 Task: Create a due date automation trigger when advanced on, 2 days after a card is due add dates not starting tomorrow at 11:00 AM.
Action: Mouse moved to (972, 281)
Screenshot: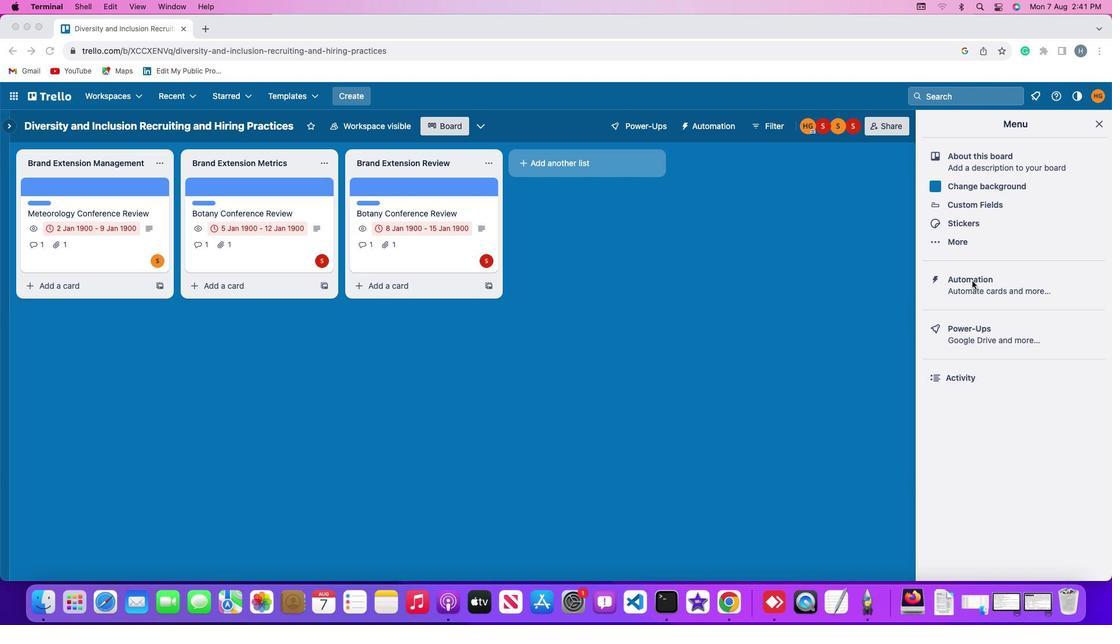 
Action: Mouse pressed left at (972, 281)
Screenshot: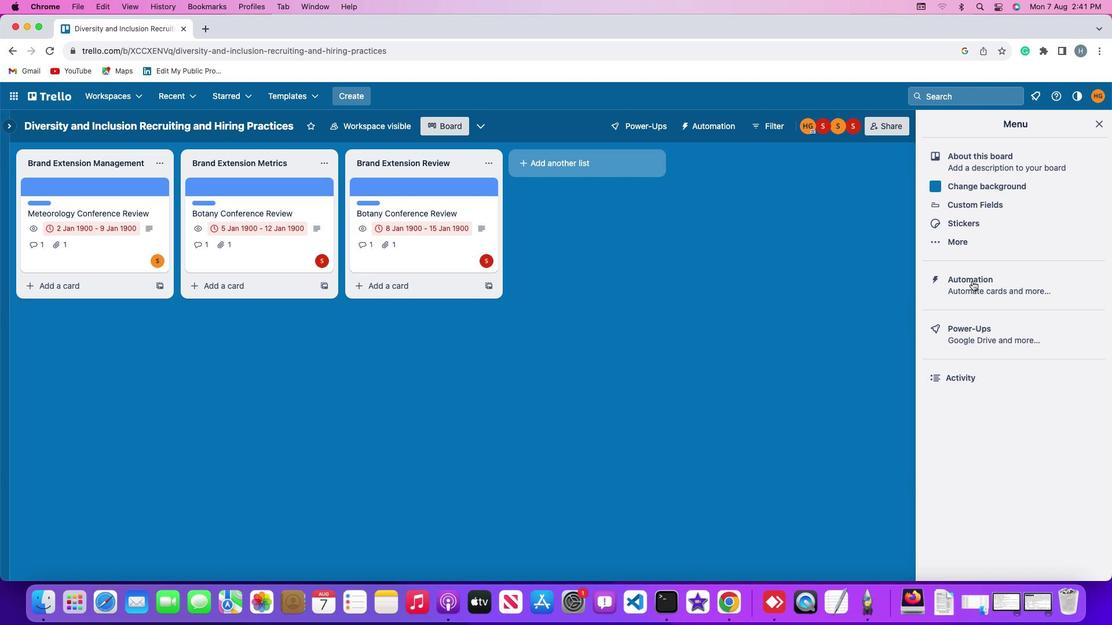 
Action: Mouse pressed left at (972, 281)
Screenshot: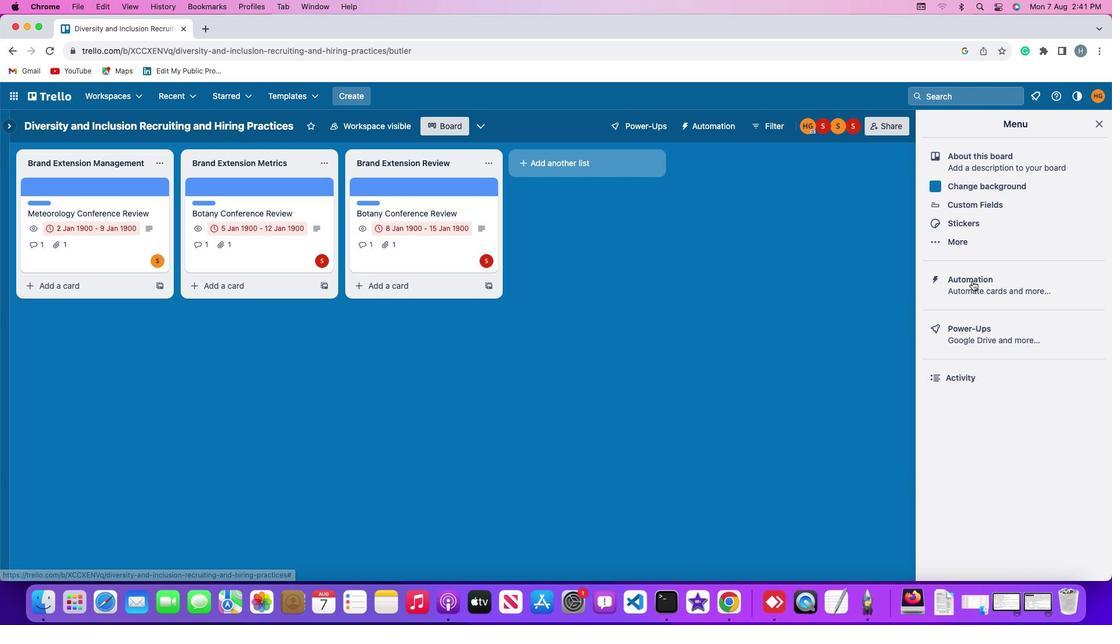 
Action: Mouse moved to (59, 271)
Screenshot: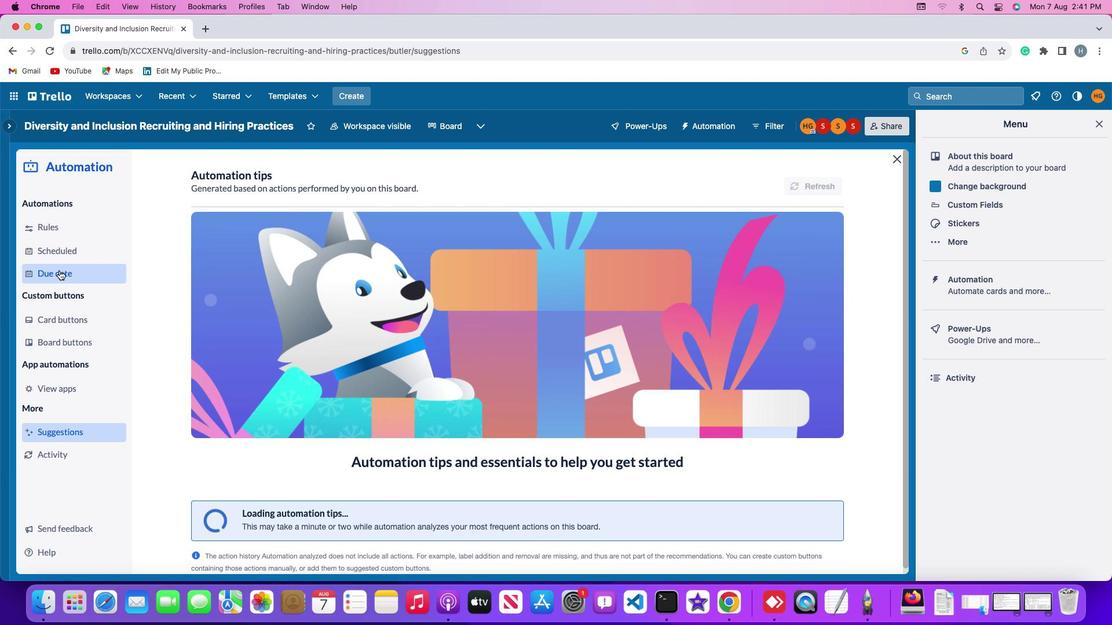 
Action: Mouse pressed left at (59, 271)
Screenshot: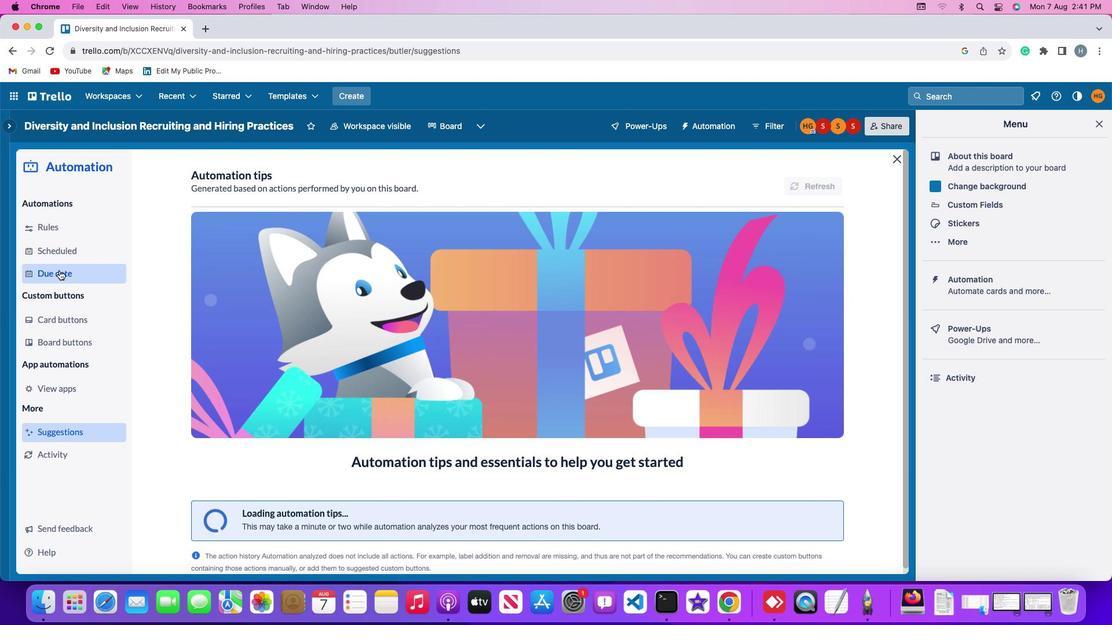 
Action: Mouse moved to (777, 178)
Screenshot: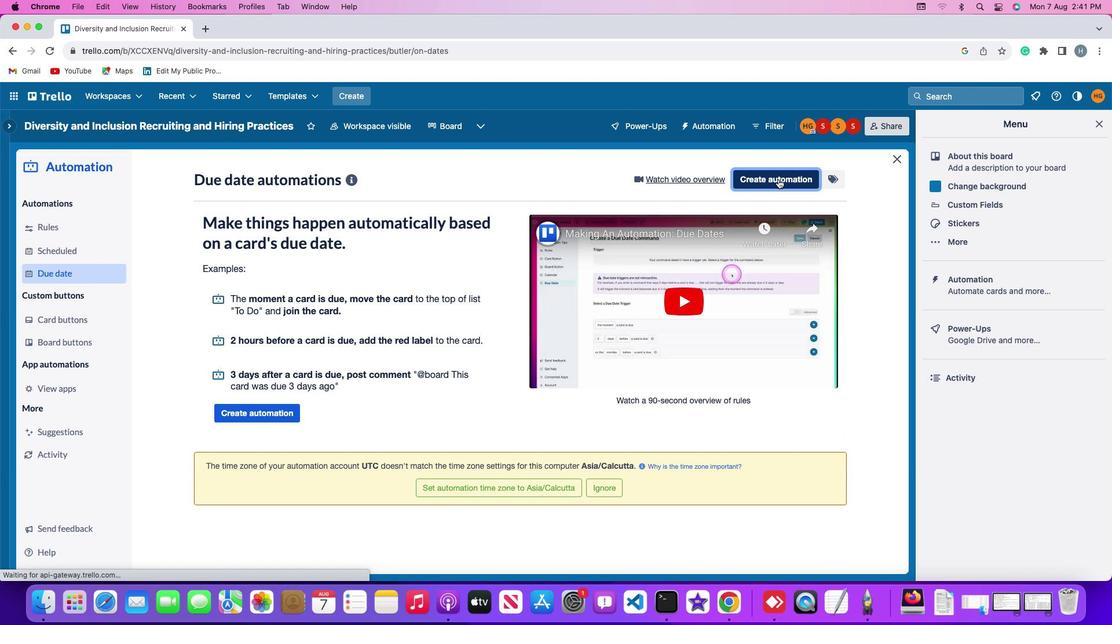 
Action: Mouse pressed left at (777, 178)
Screenshot: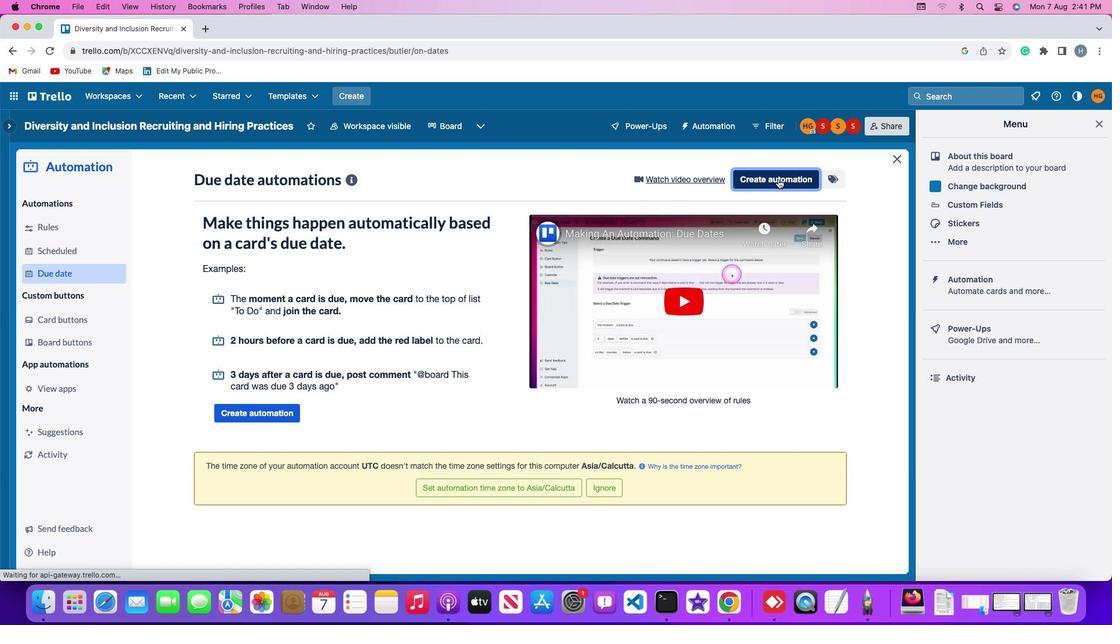 
Action: Mouse moved to (425, 286)
Screenshot: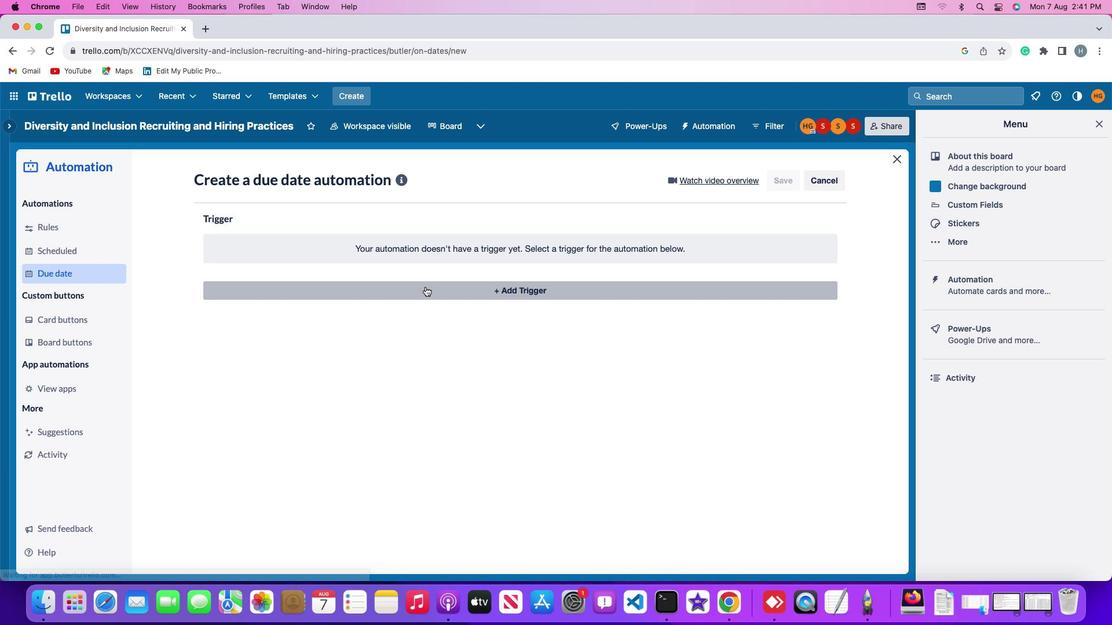 
Action: Mouse pressed left at (425, 286)
Screenshot: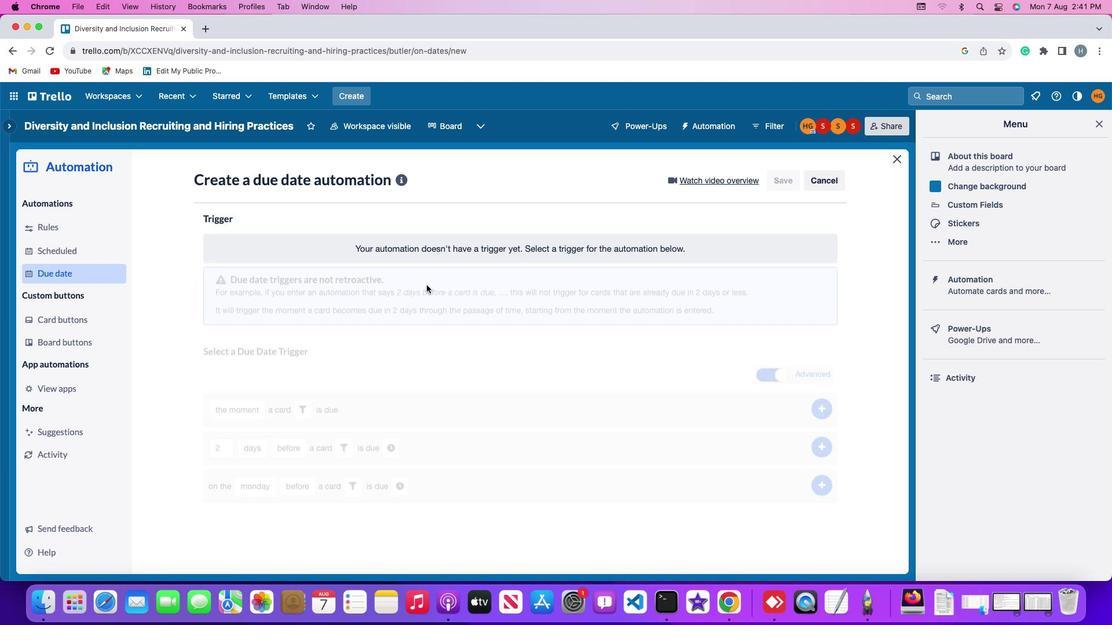 
Action: Mouse moved to (226, 465)
Screenshot: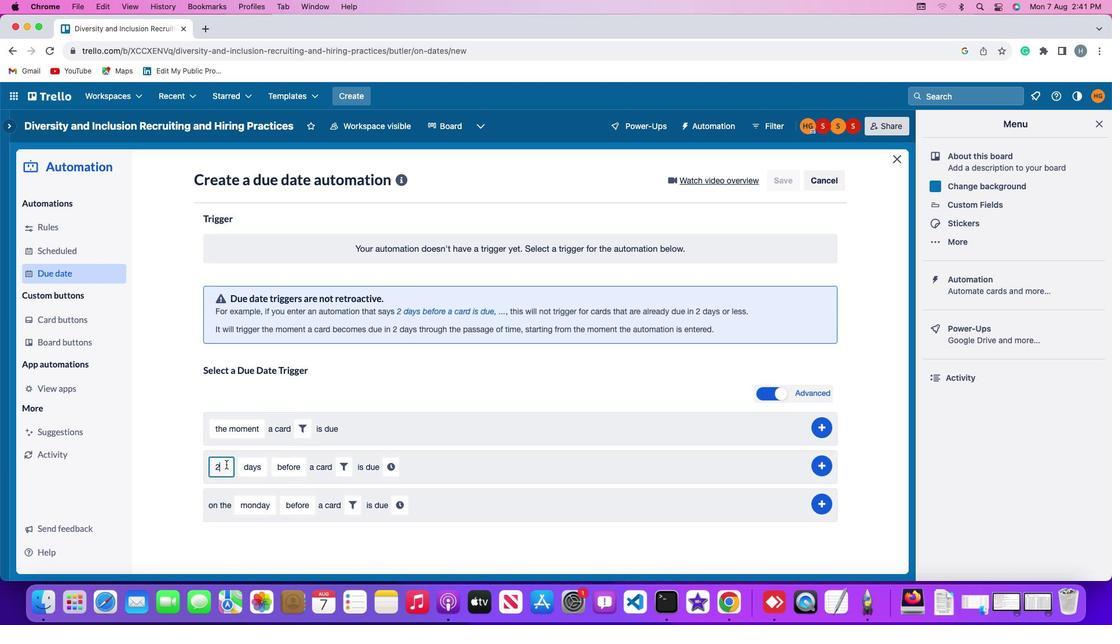 
Action: Mouse pressed left at (226, 465)
Screenshot: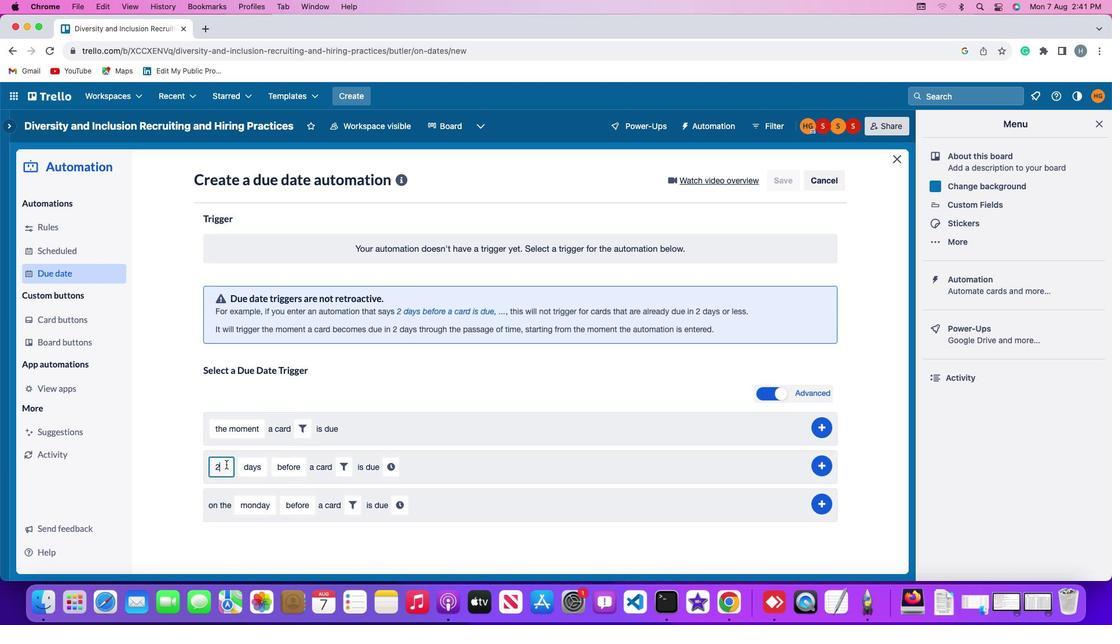
Action: Mouse moved to (226, 465)
Screenshot: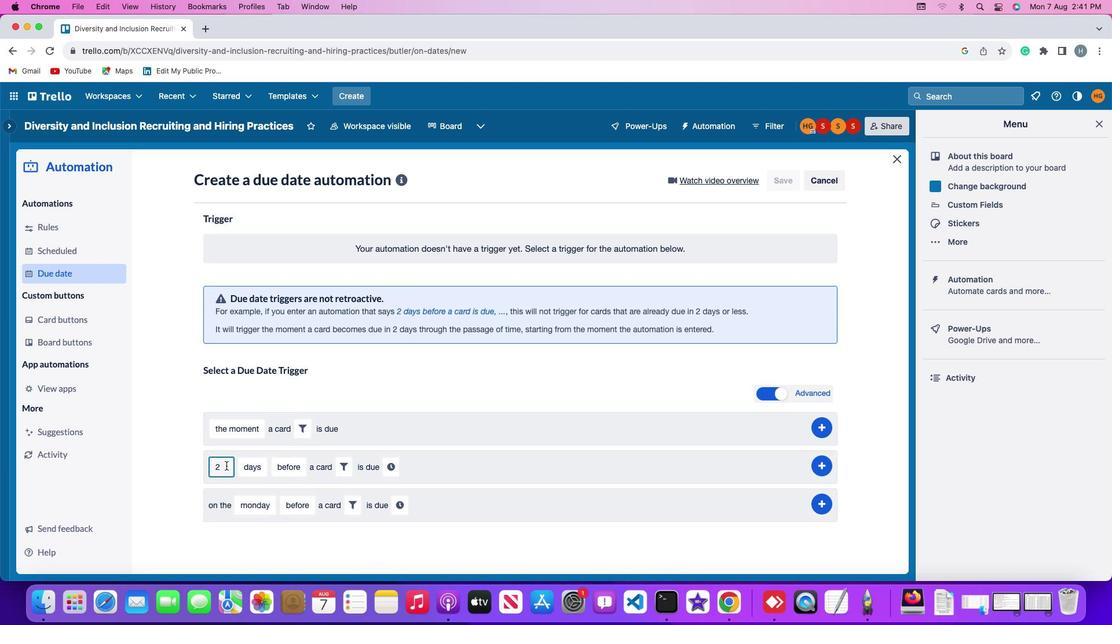 
Action: Key pressed Key.backspace
Screenshot: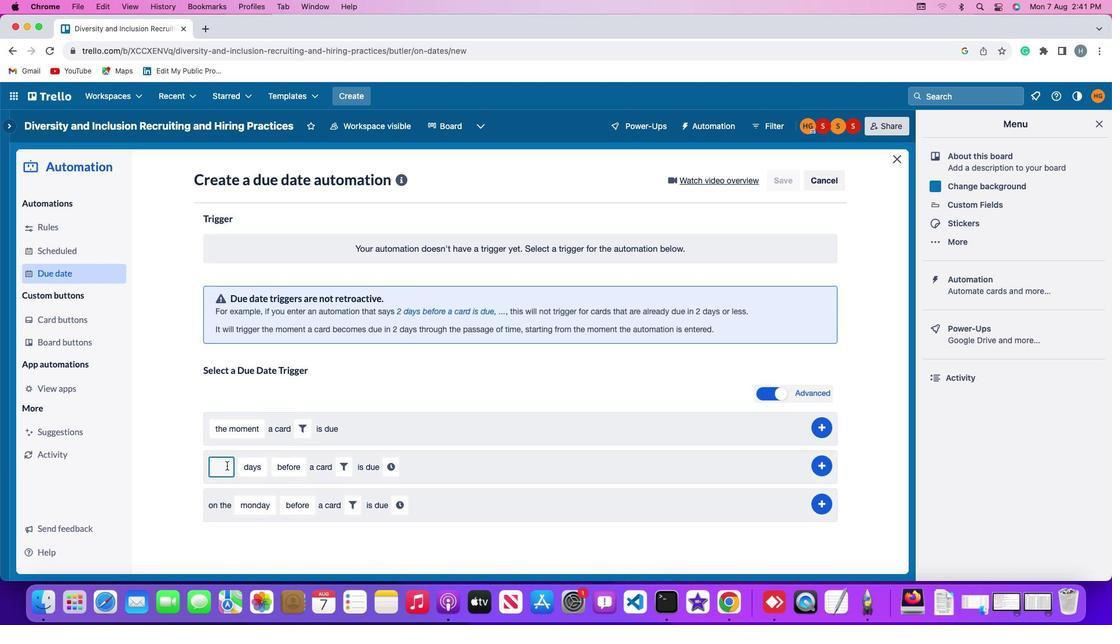 
Action: Mouse moved to (227, 465)
Screenshot: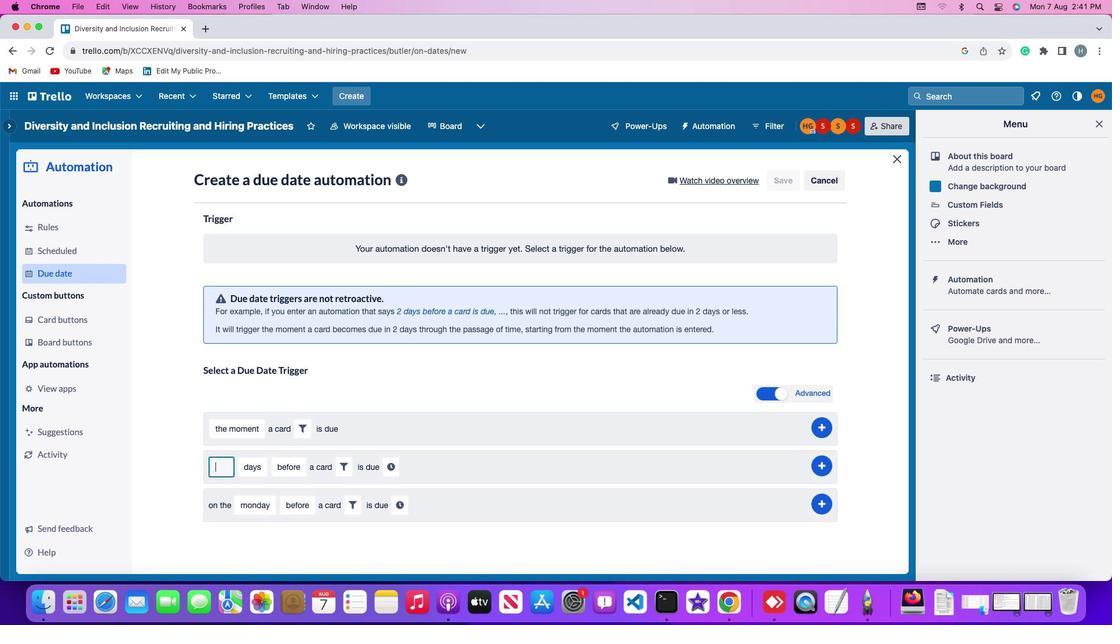 
Action: Key pressed '2'
Screenshot: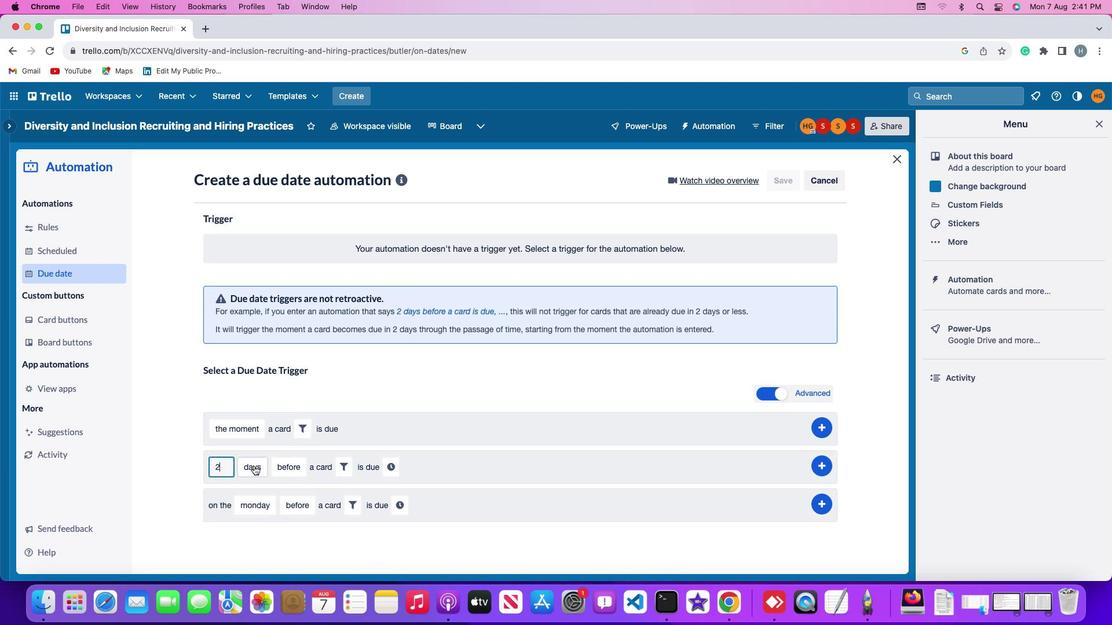 
Action: Mouse moved to (256, 465)
Screenshot: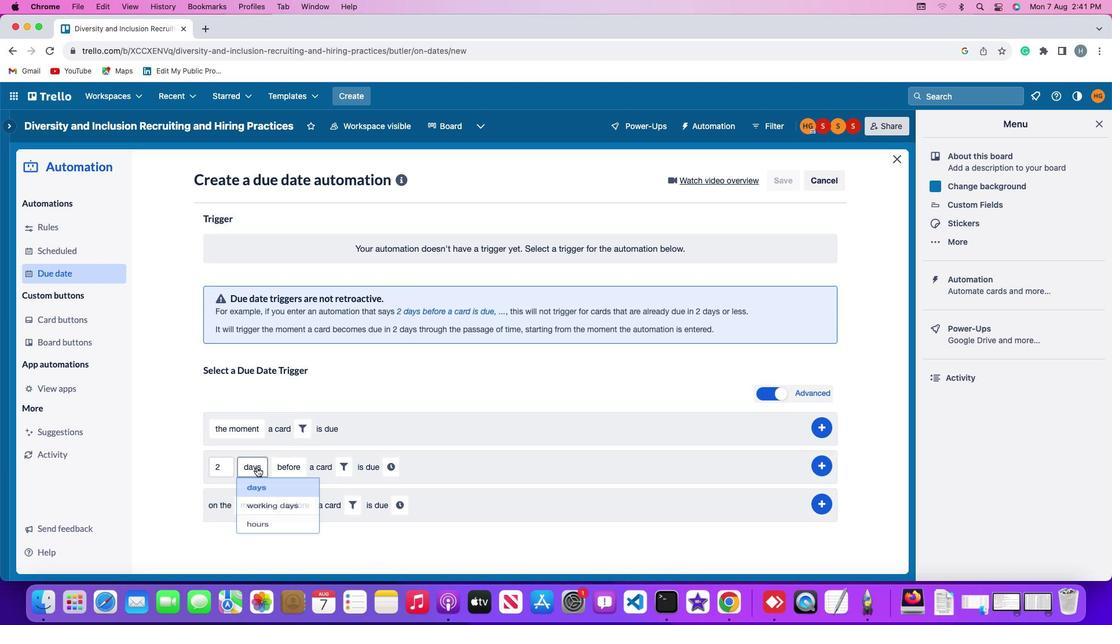 
Action: Mouse pressed left at (256, 465)
Screenshot: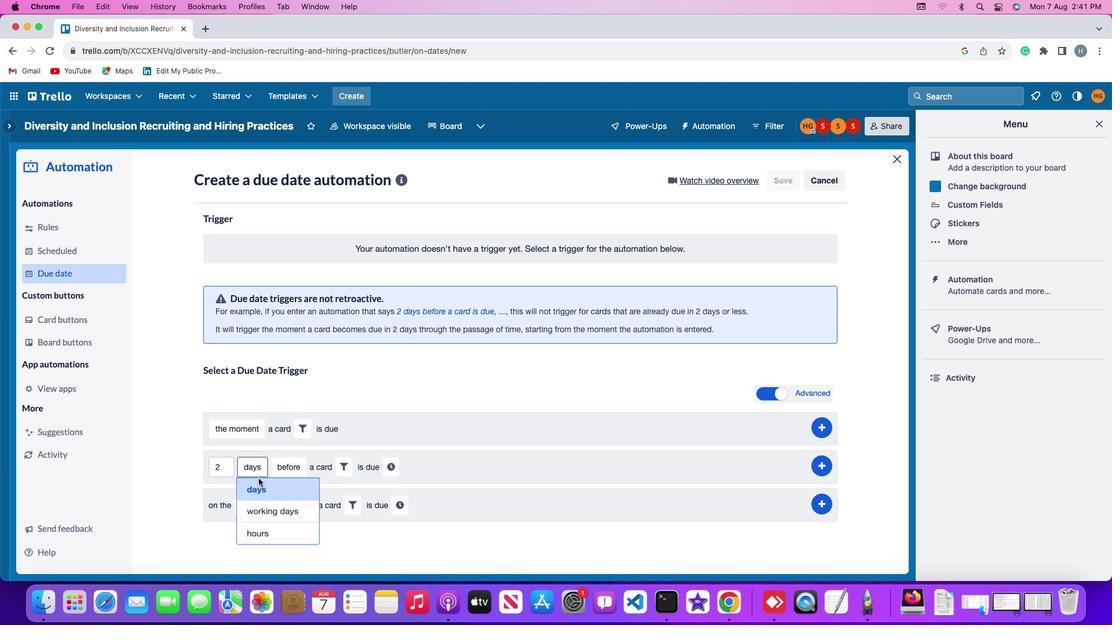 
Action: Mouse moved to (260, 489)
Screenshot: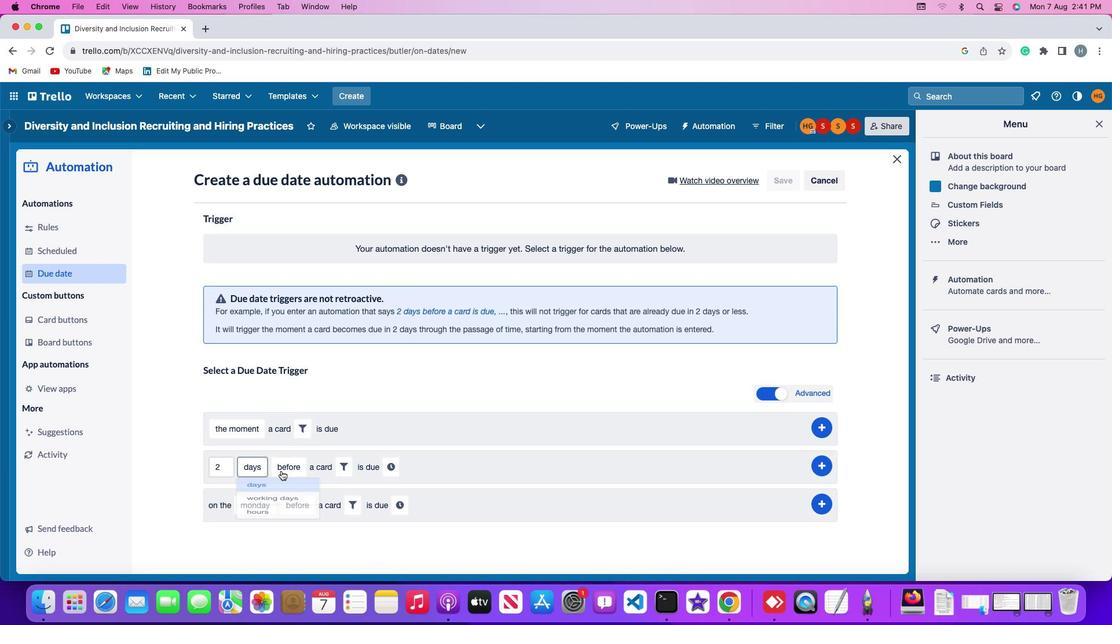 
Action: Mouse pressed left at (260, 489)
Screenshot: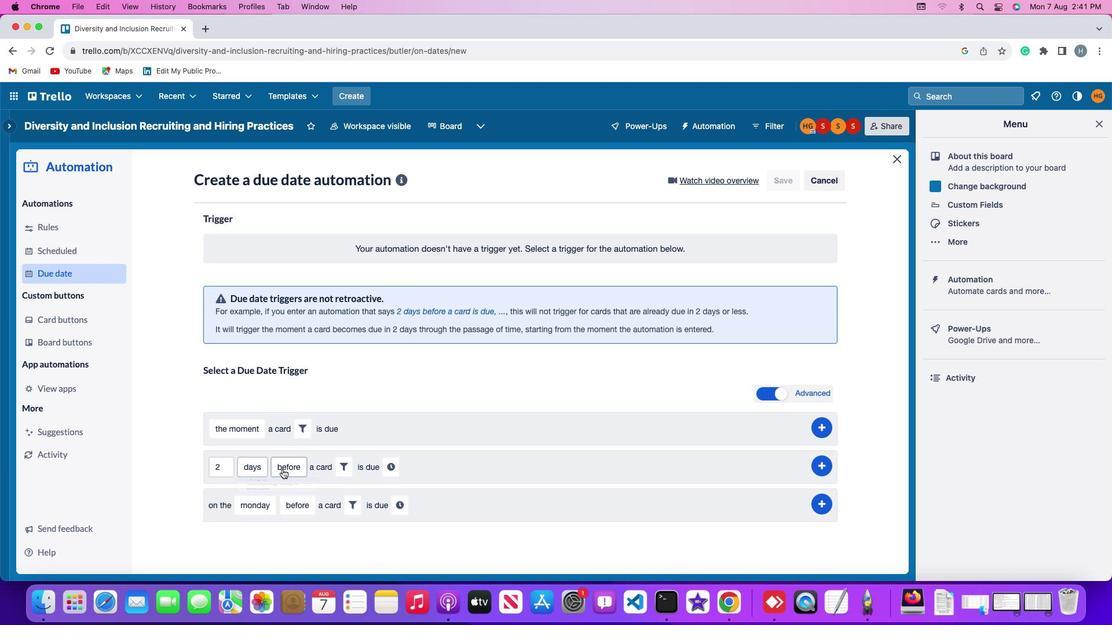 
Action: Mouse moved to (283, 467)
Screenshot: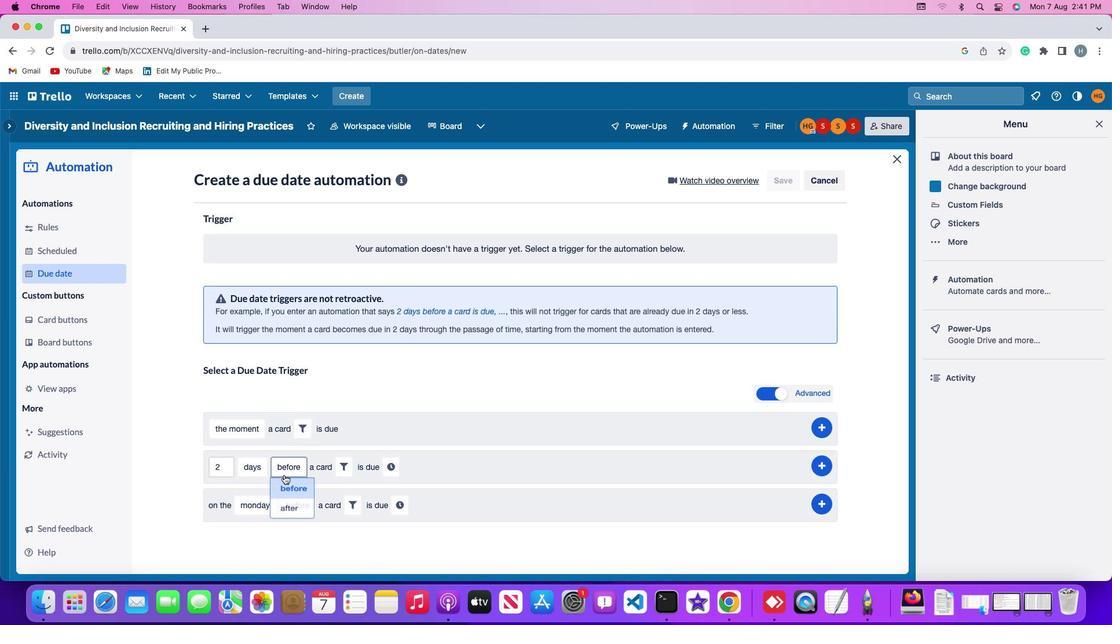 
Action: Mouse pressed left at (283, 467)
Screenshot: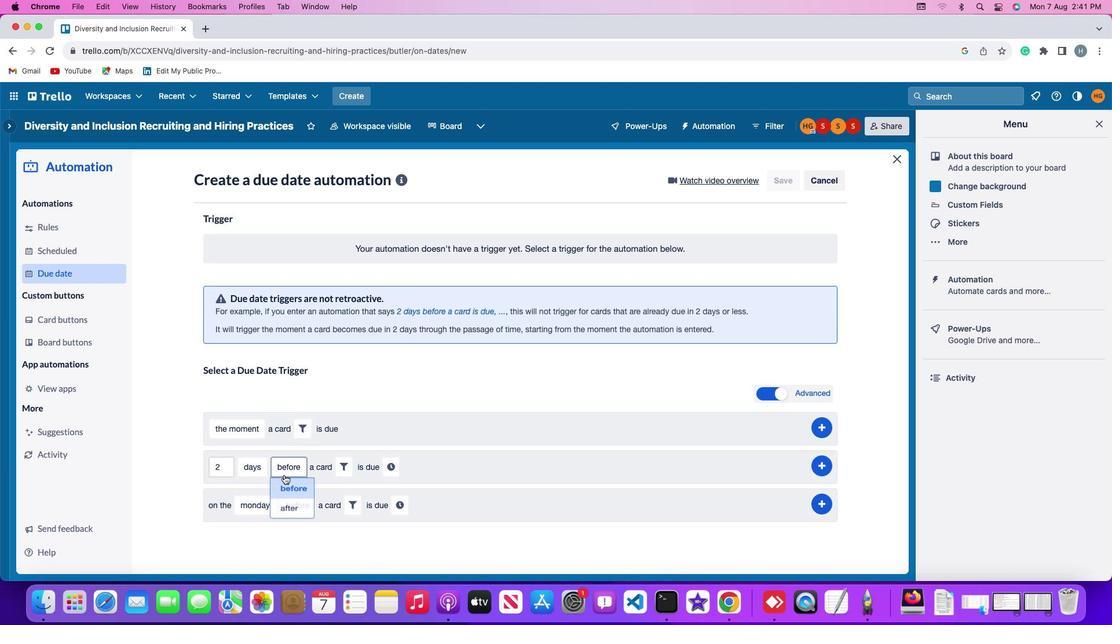 
Action: Mouse moved to (285, 514)
Screenshot: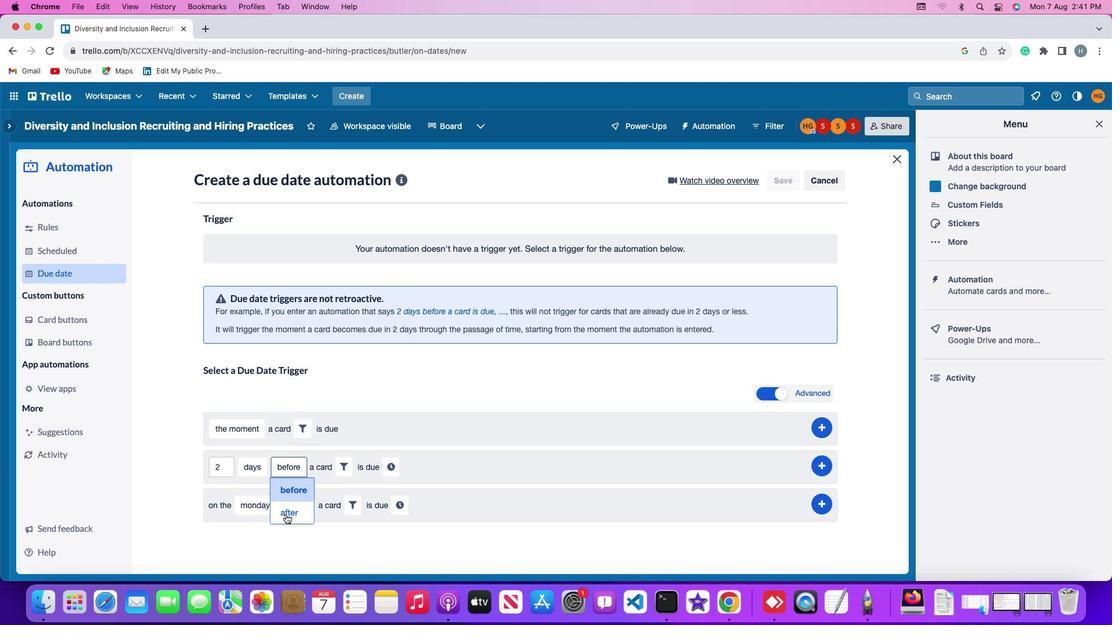 
Action: Mouse pressed left at (285, 514)
Screenshot: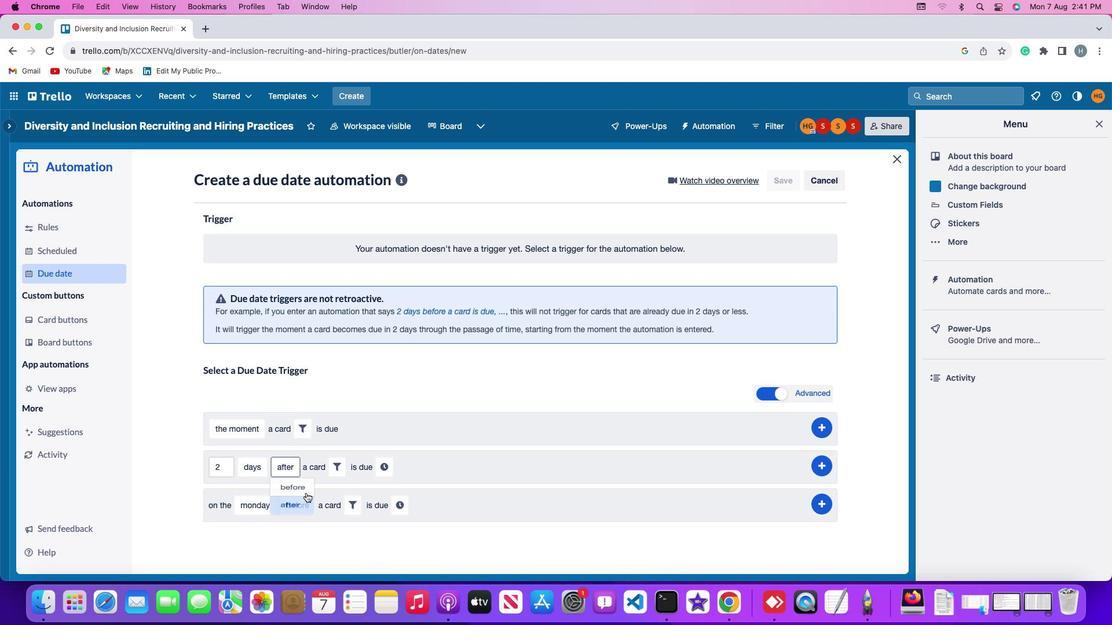 
Action: Mouse moved to (338, 463)
Screenshot: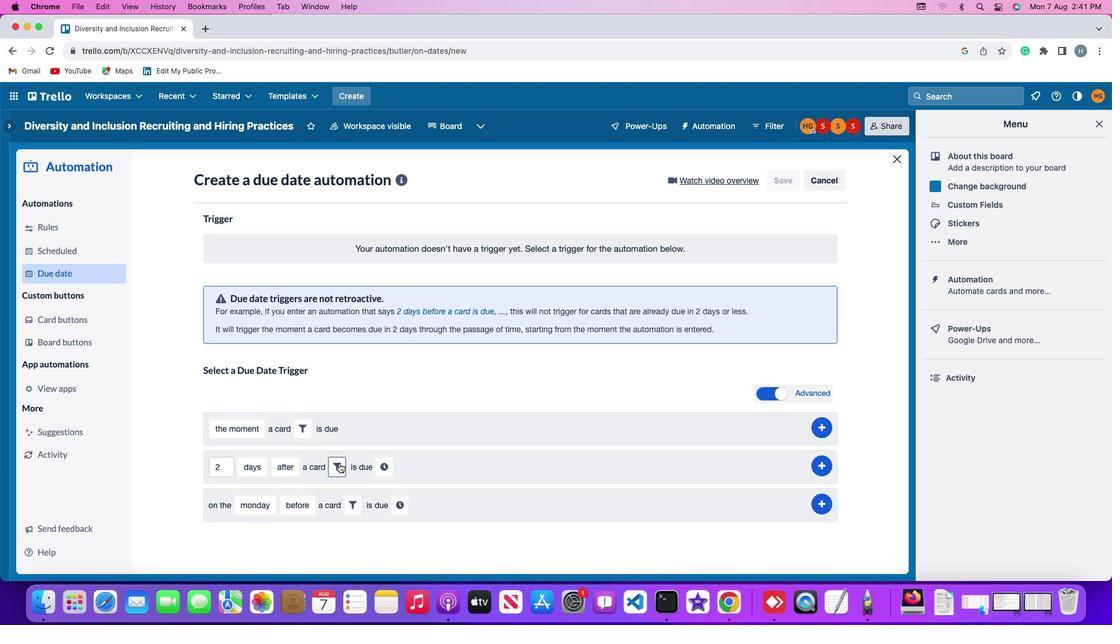
Action: Mouse pressed left at (338, 463)
Screenshot: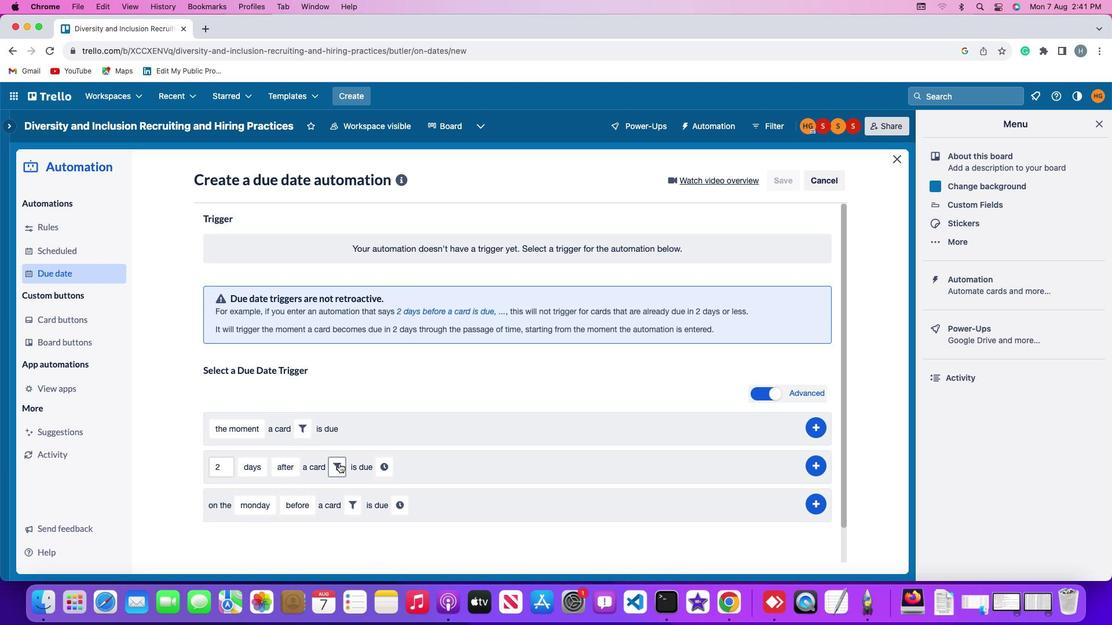 
Action: Mouse moved to (396, 502)
Screenshot: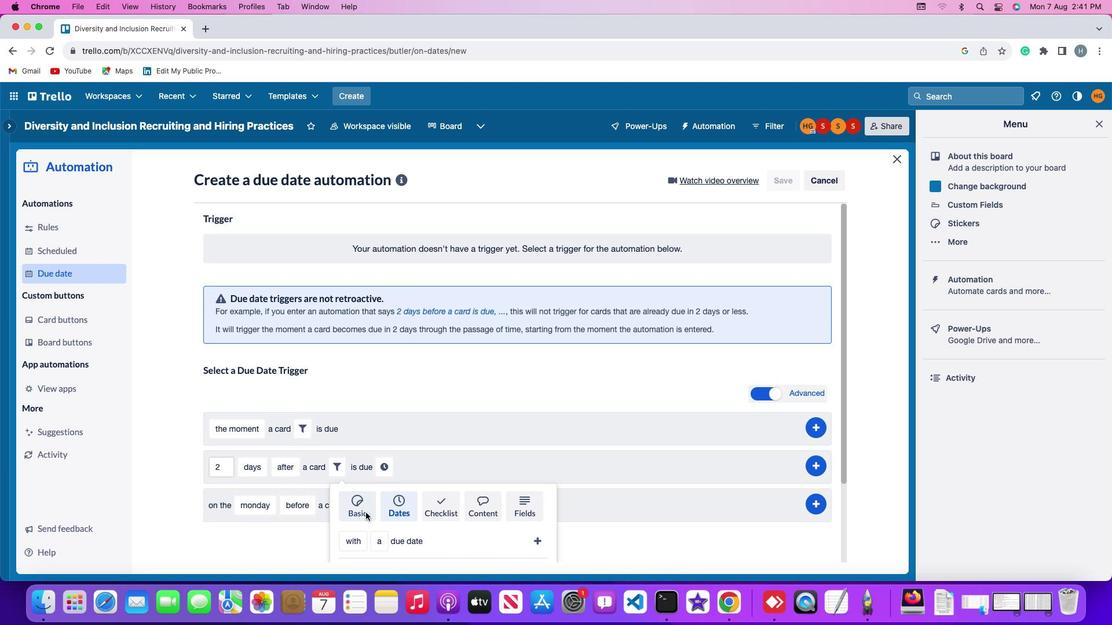 
Action: Mouse pressed left at (396, 502)
Screenshot: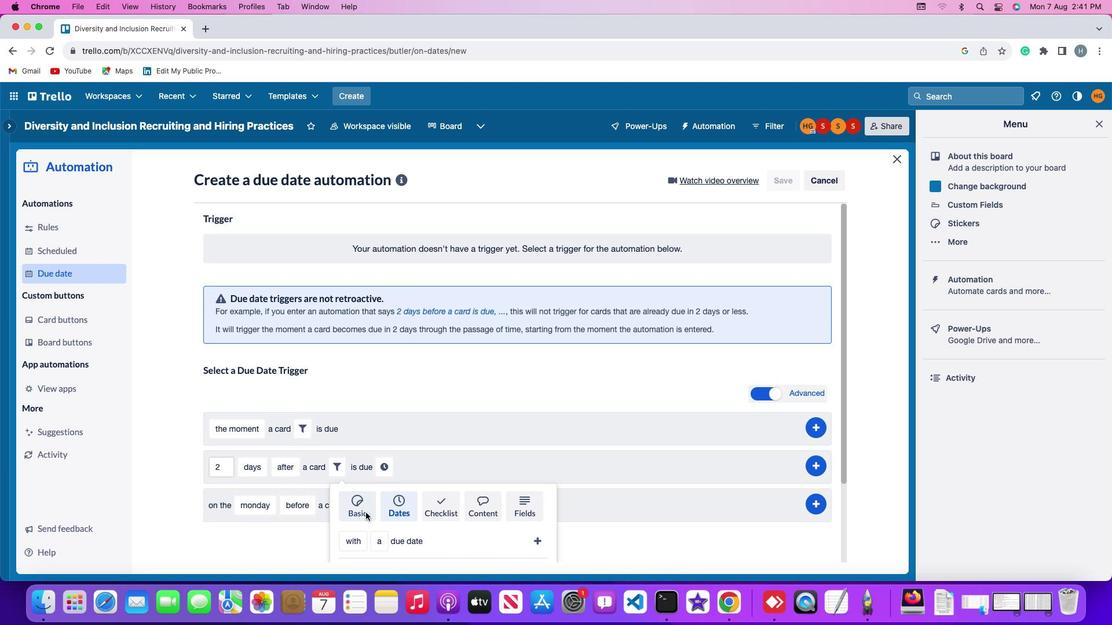 
Action: Mouse moved to (350, 516)
Screenshot: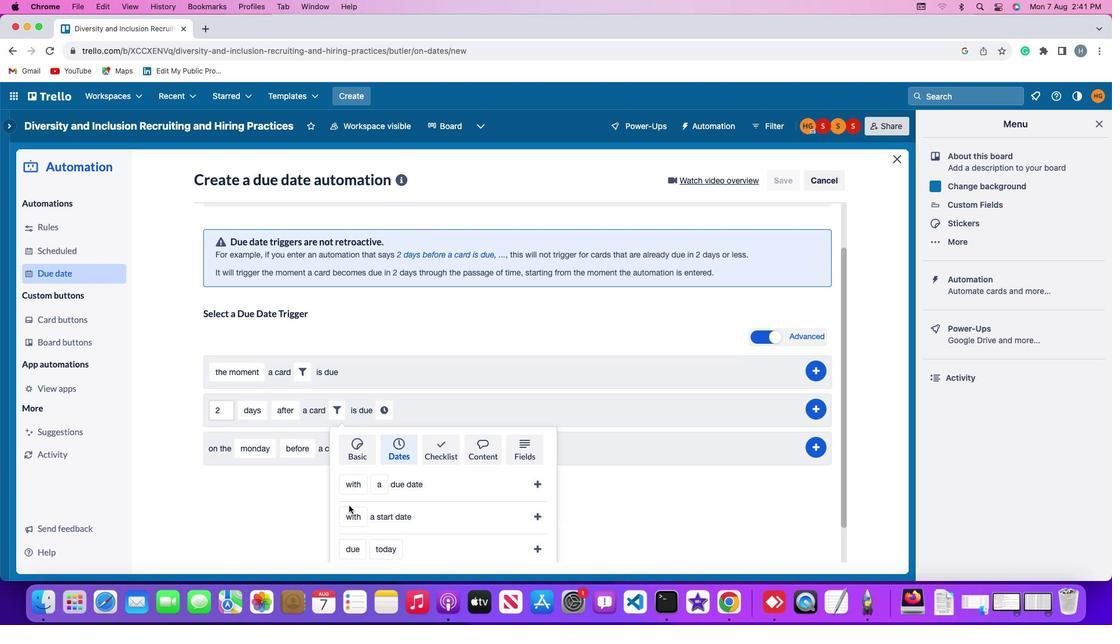 
Action: Mouse scrolled (350, 516) with delta (0, 0)
Screenshot: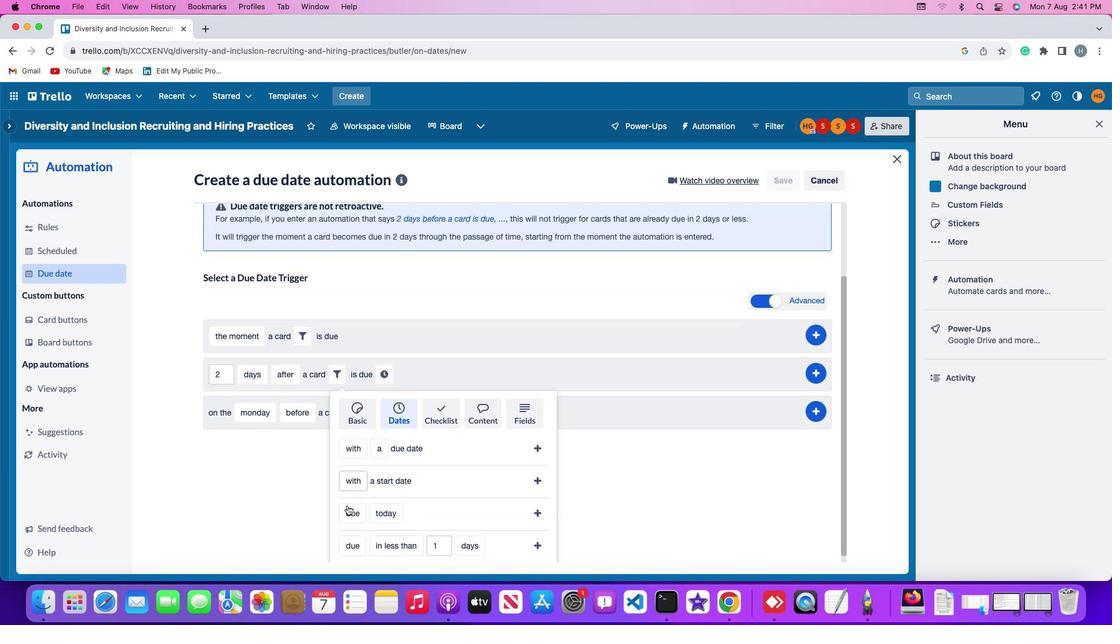 
Action: Mouse moved to (350, 516)
Screenshot: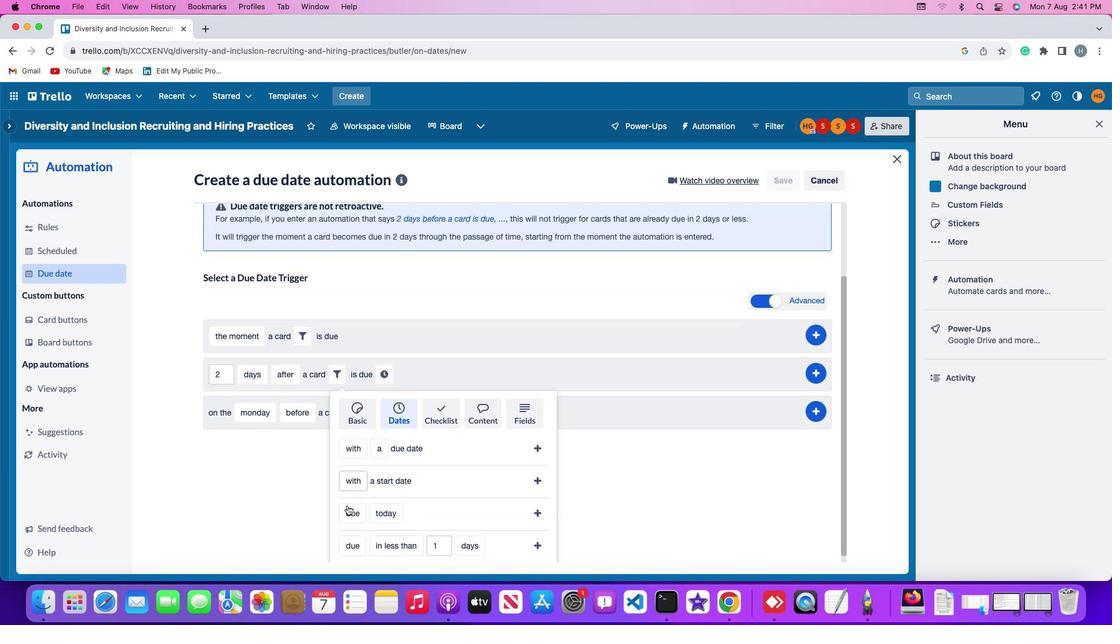 
Action: Mouse scrolled (350, 516) with delta (0, 0)
Screenshot: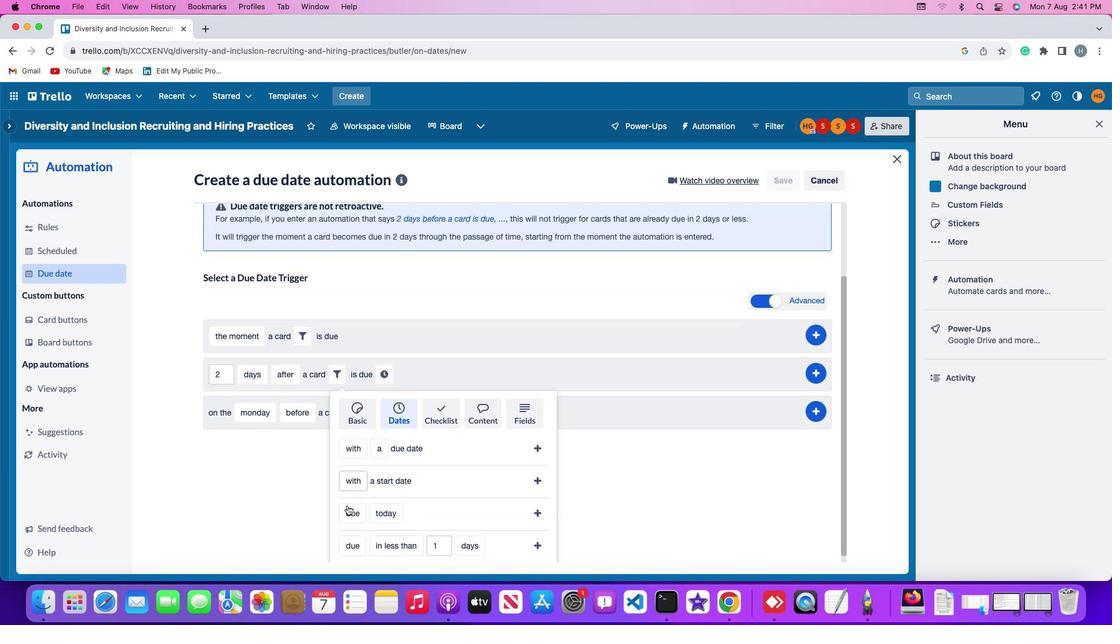 
Action: Mouse scrolled (350, 516) with delta (0, -1)
Screenshot: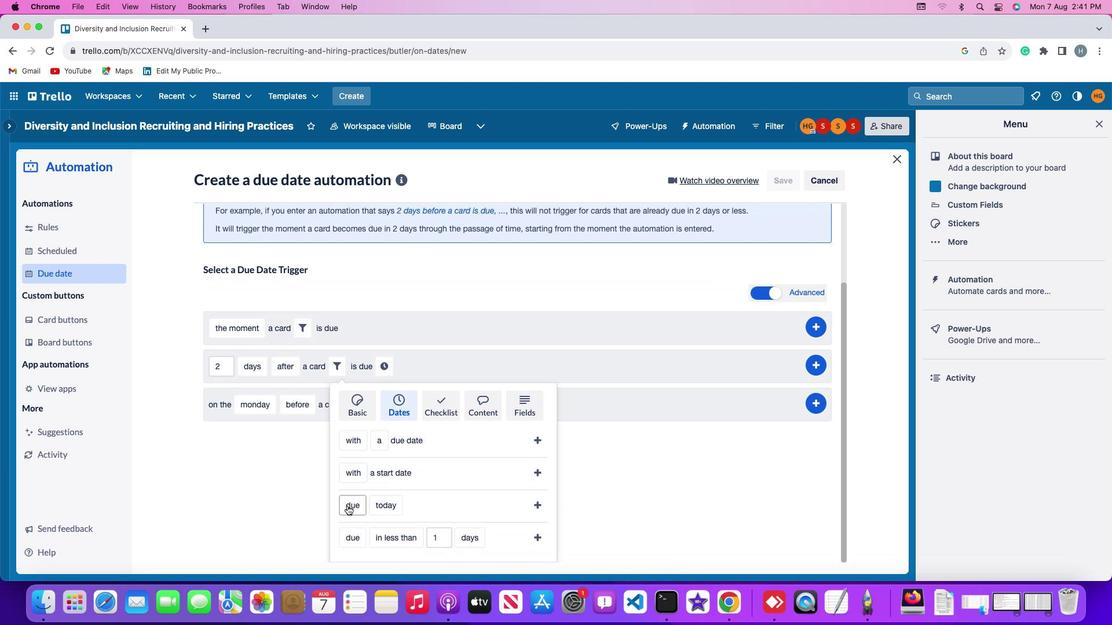 
Action: Mouse scrolled (350, 516) with delta (0, -2)
Screenshot: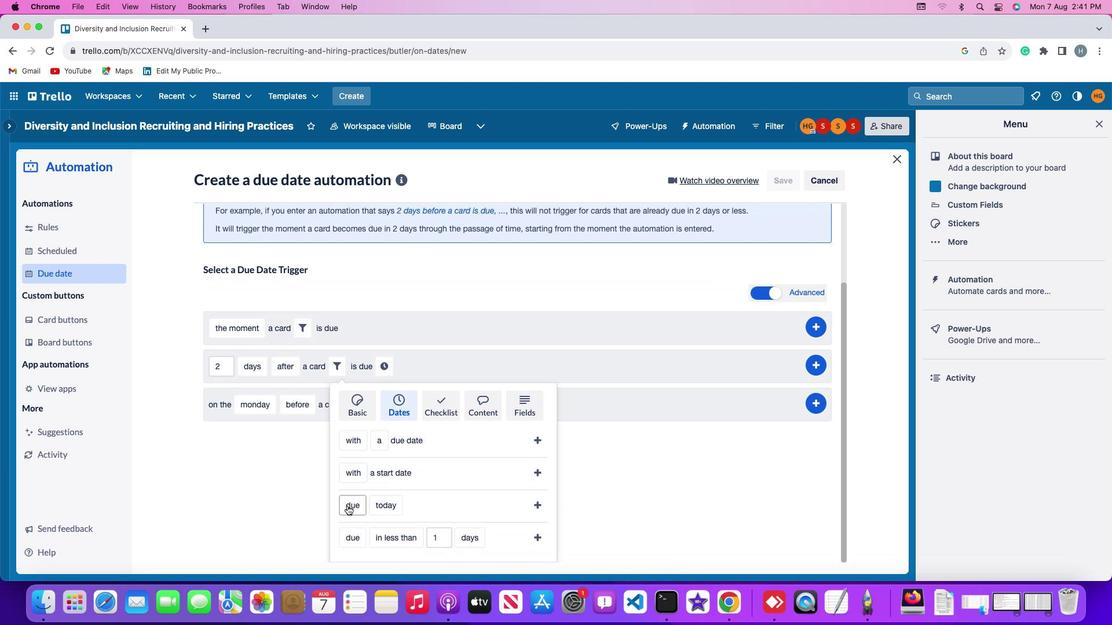 
Action: Mouse scrolled (350, 516) with delta (0, -2)
Screenshot: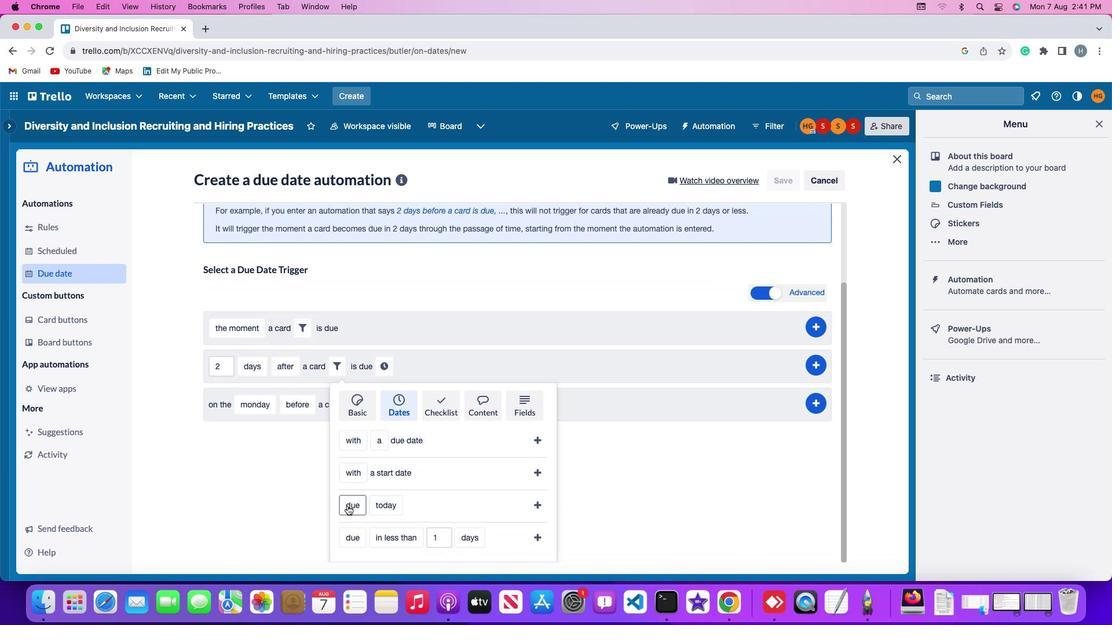 
Action: Mouse scrolled (350, 516) with delta (0, -2)
Screenshot: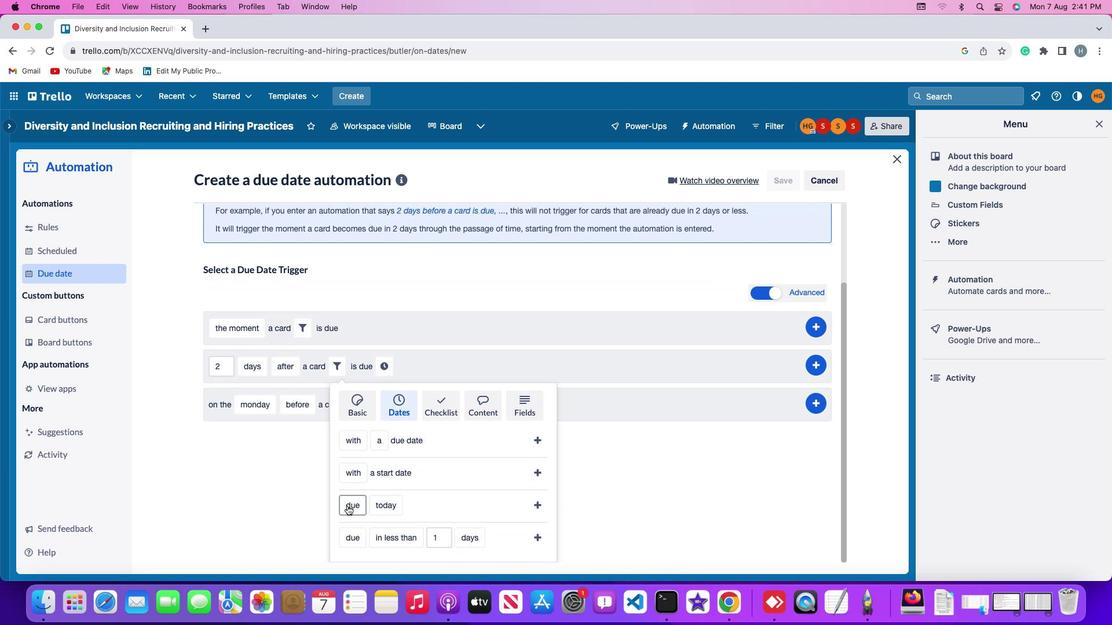 
Action: Mouse moved to (346, 505)
Screenshot: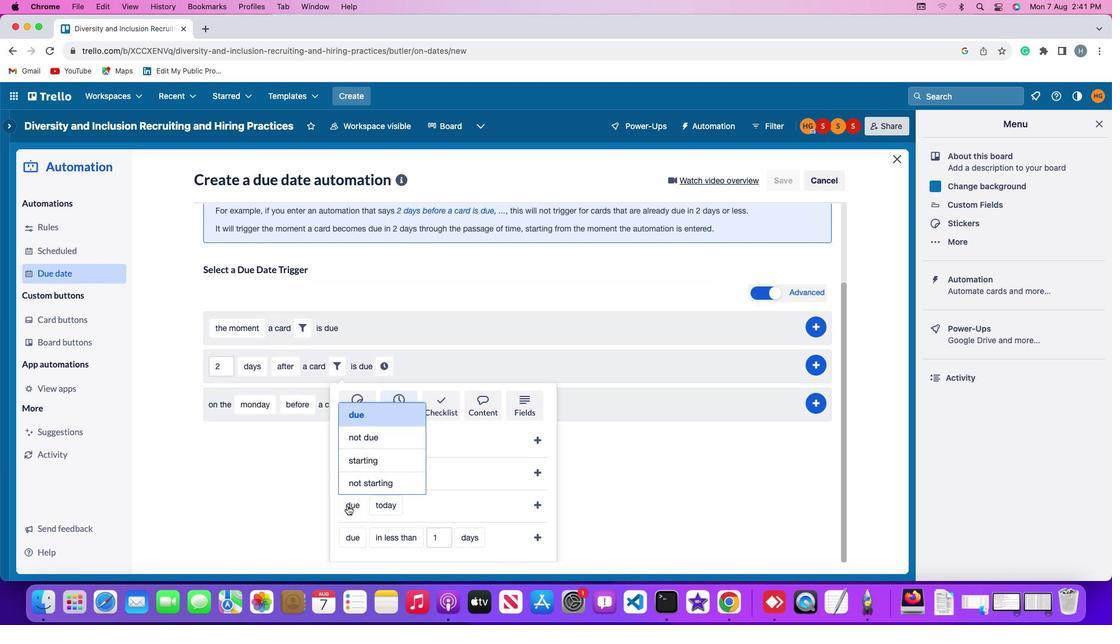 
Action: Mouse pressed left at (346, 505)
Screenshot: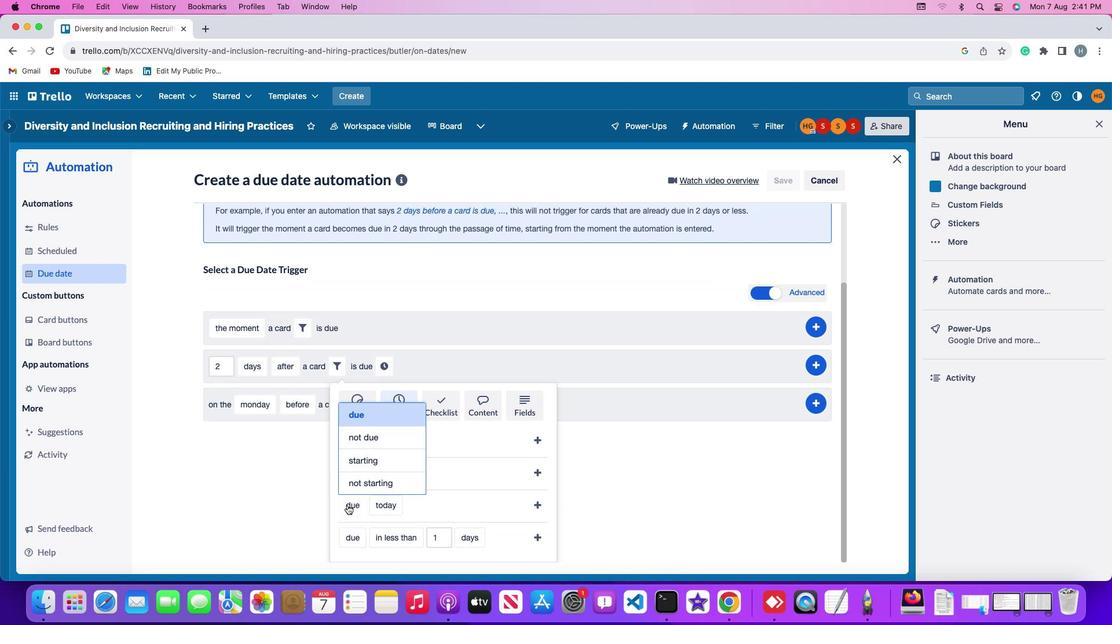 
Action: Mouse moved to (366, 483)
Screenshot: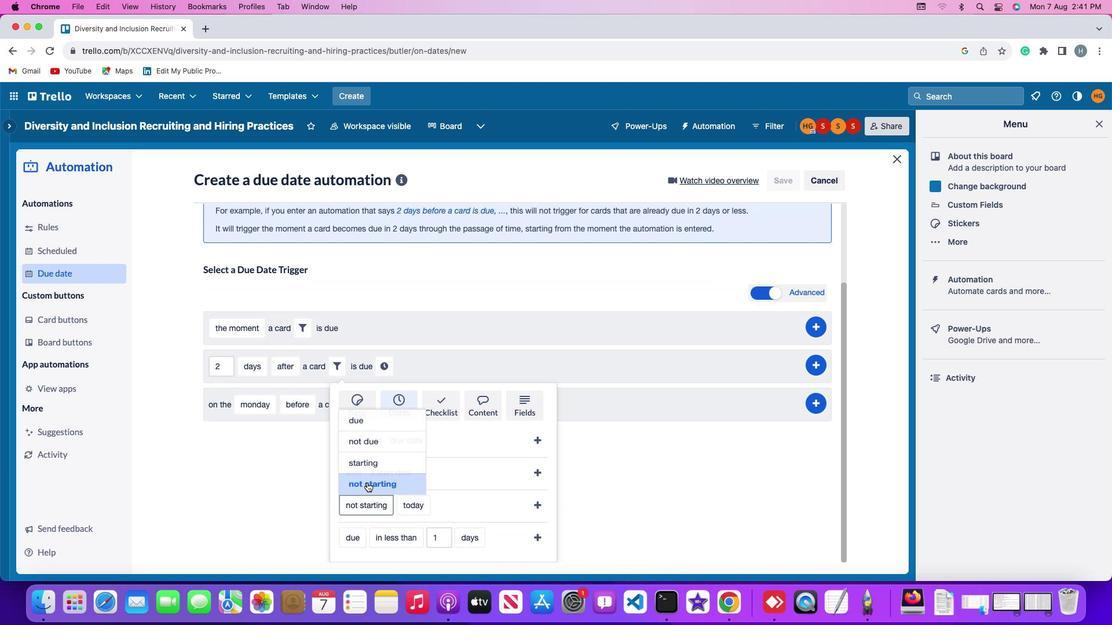 
Action: Mouse pressed left at (366, 483)
Screenshot: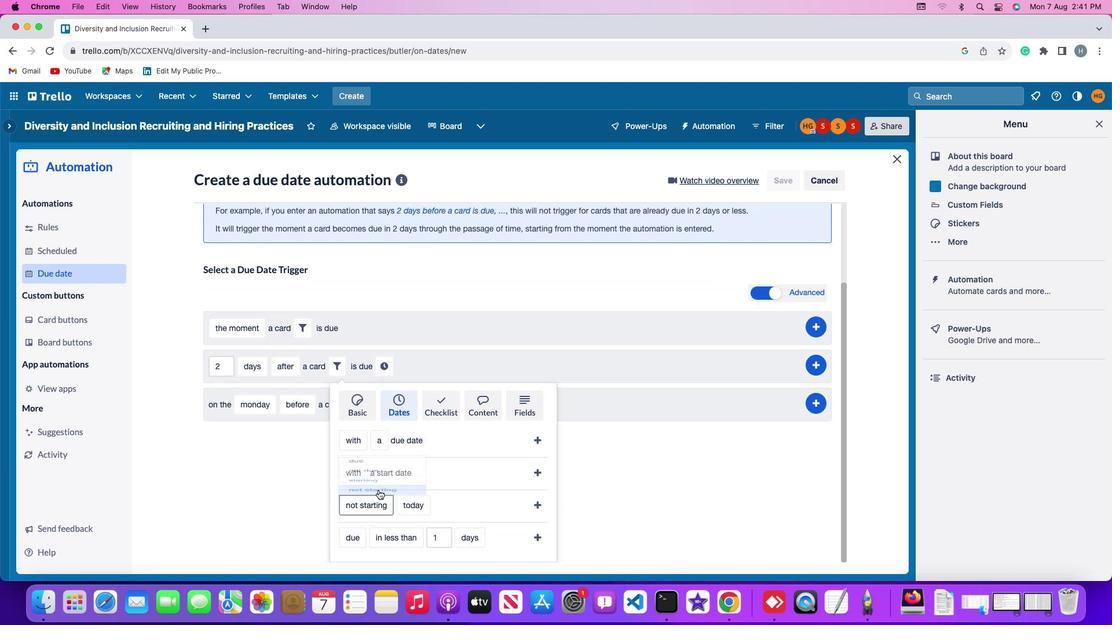 
Action: Mouse moved to (397, 499)
Screenshot: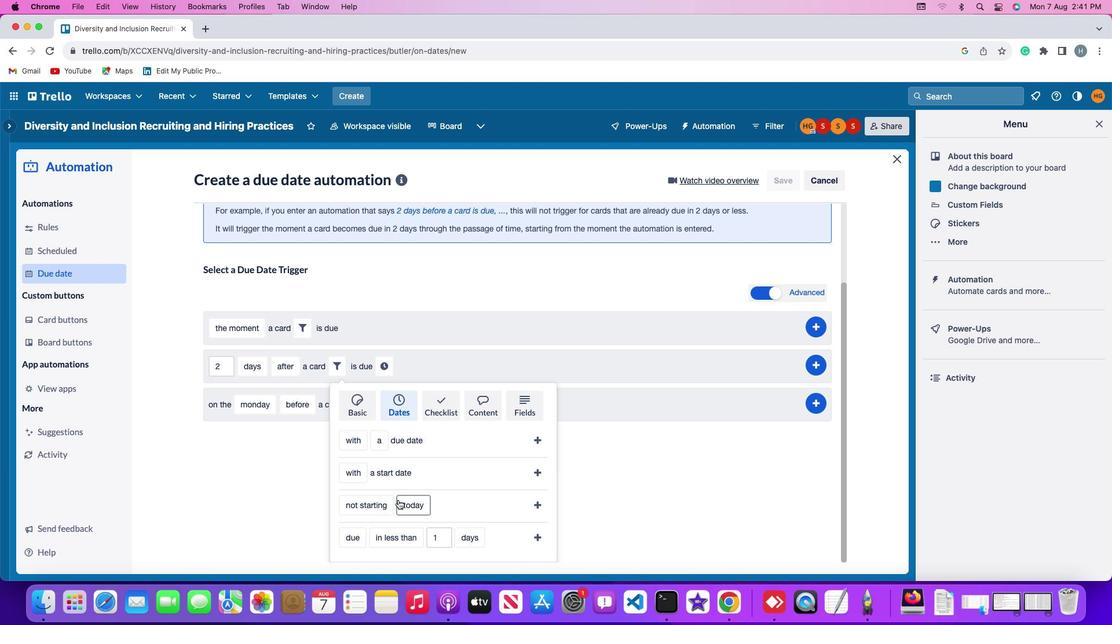 
Action: Mouse pressed left at (397, 499)
Screenshot: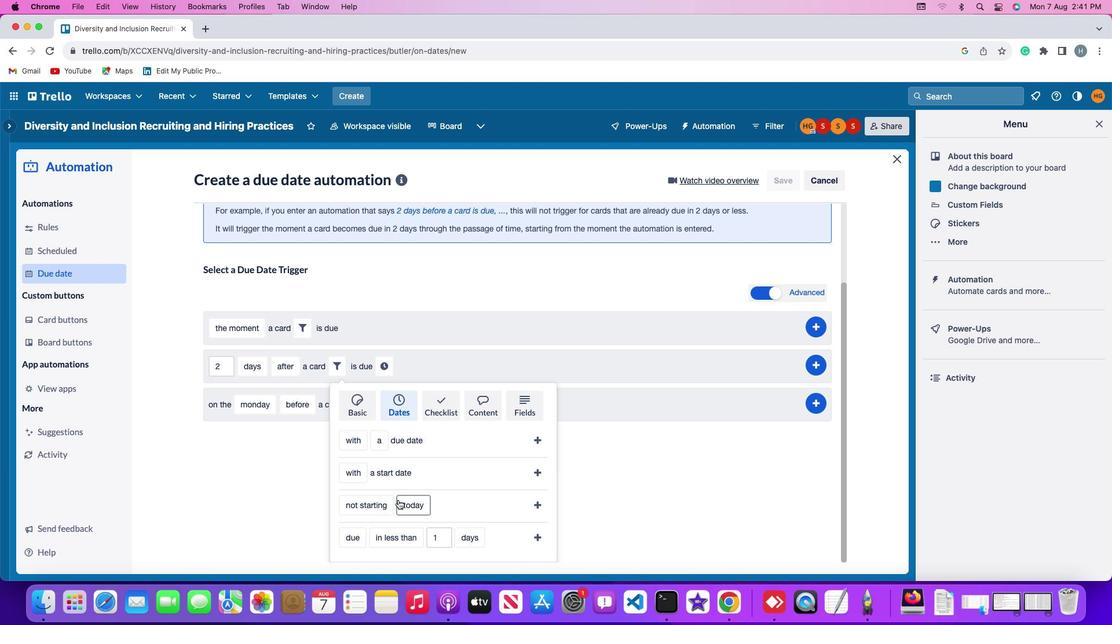 
Action: Mouse moved to (430, 390)
Screenshot: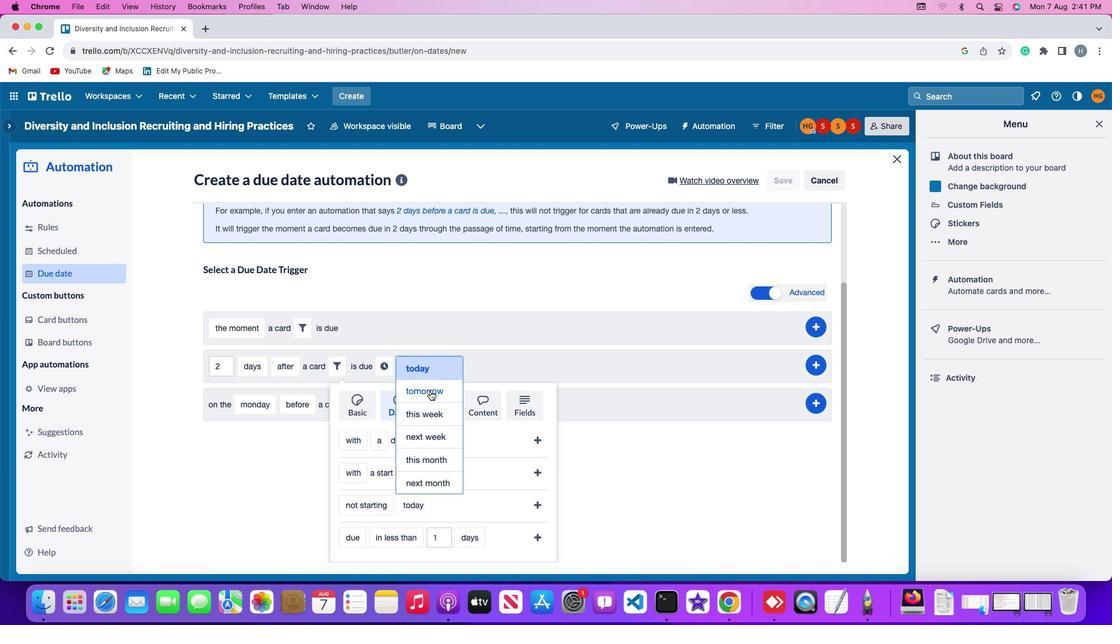 
Action: Mouse pressed left at (430, 390)
Screenshot: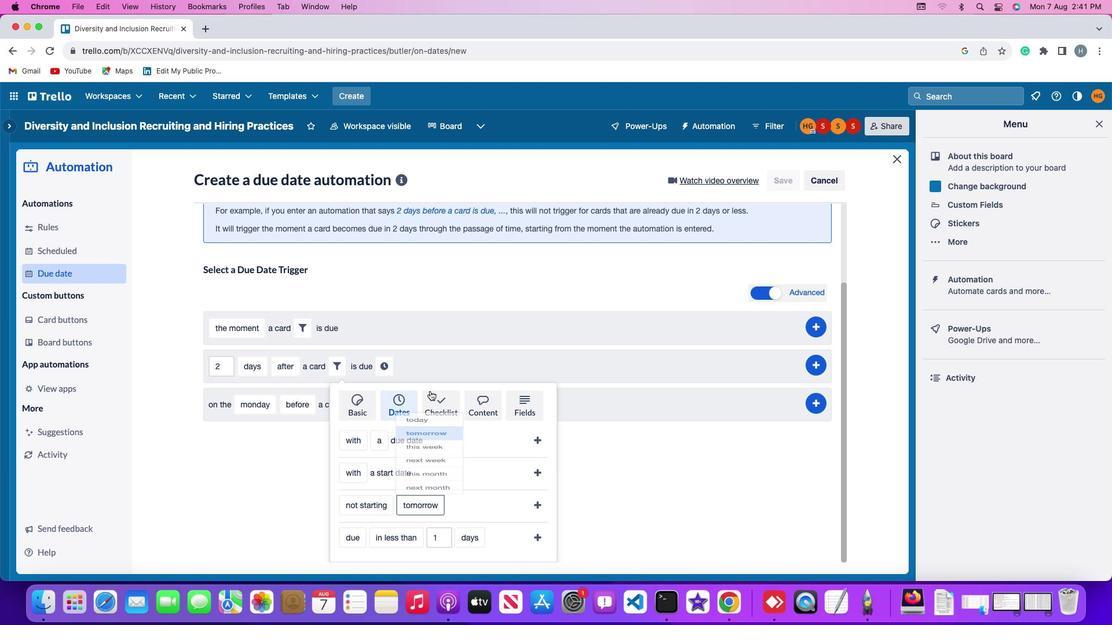 
Action: Mouse moved to (534, 502)
Screenshot: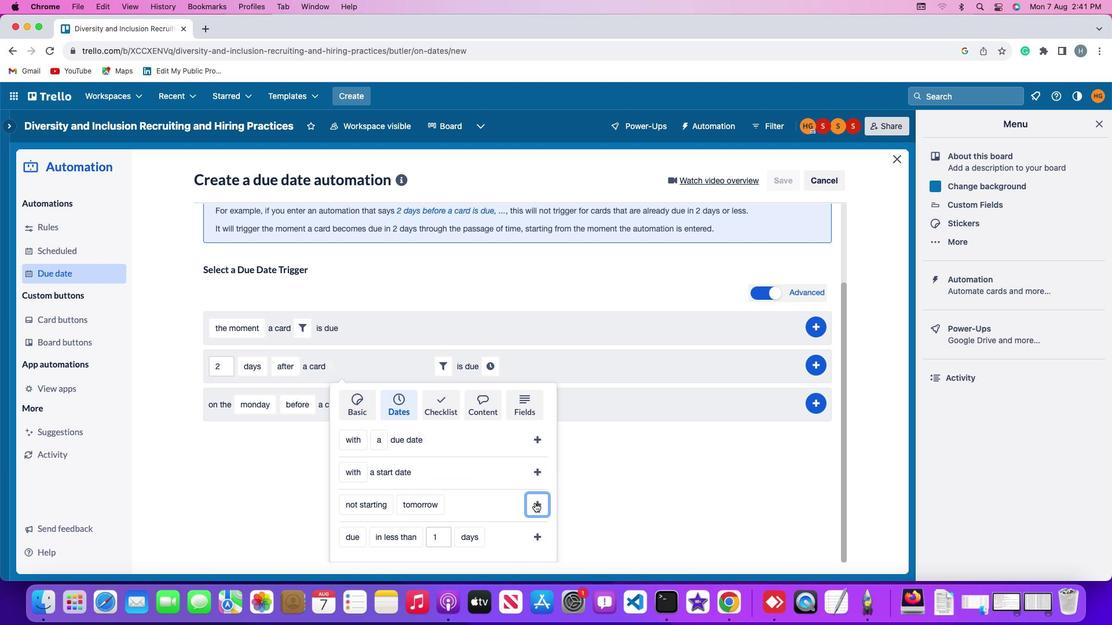 
Action: Mouse pressed left at (534, 502)
Screenshot: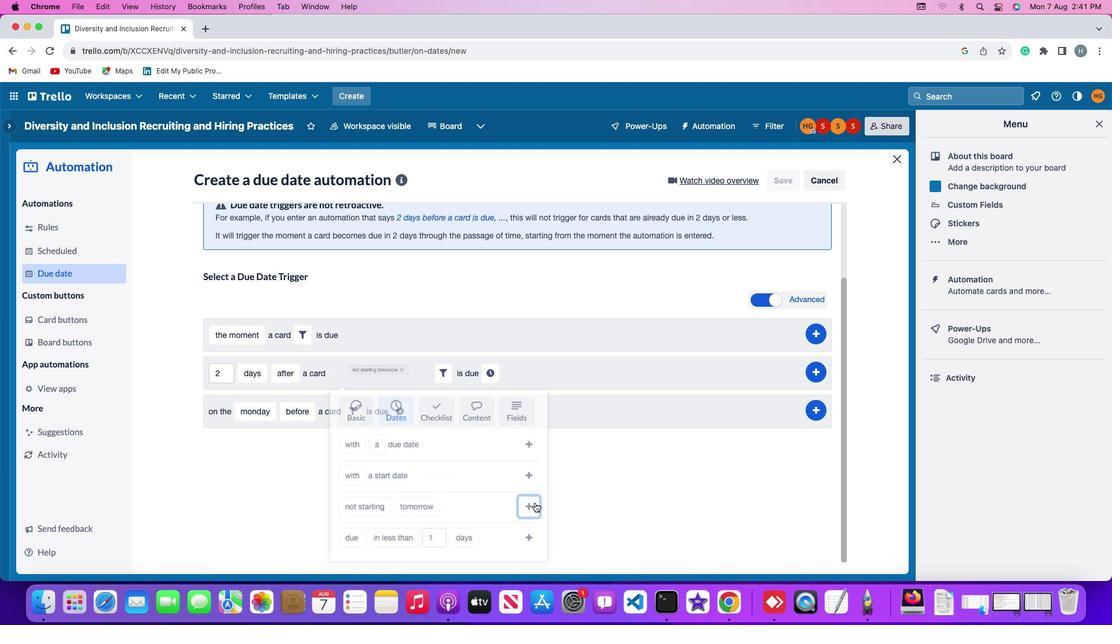 
Action: Mouse moved to (487, 462)
Screenshot: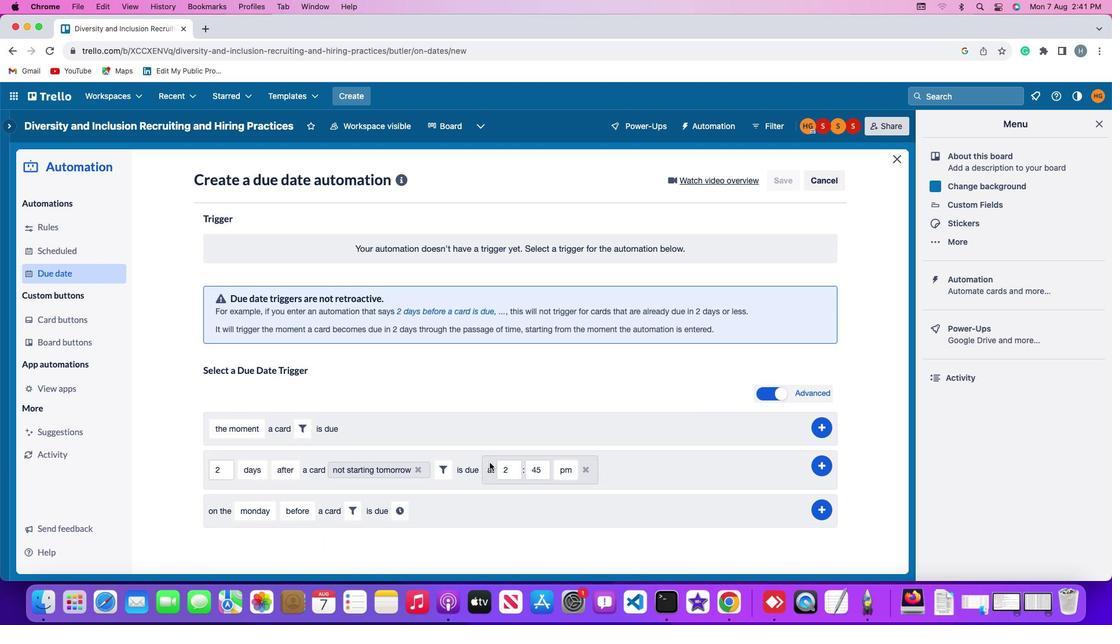 
Action: Mouse pressed left at (487, 462)
Screenshot: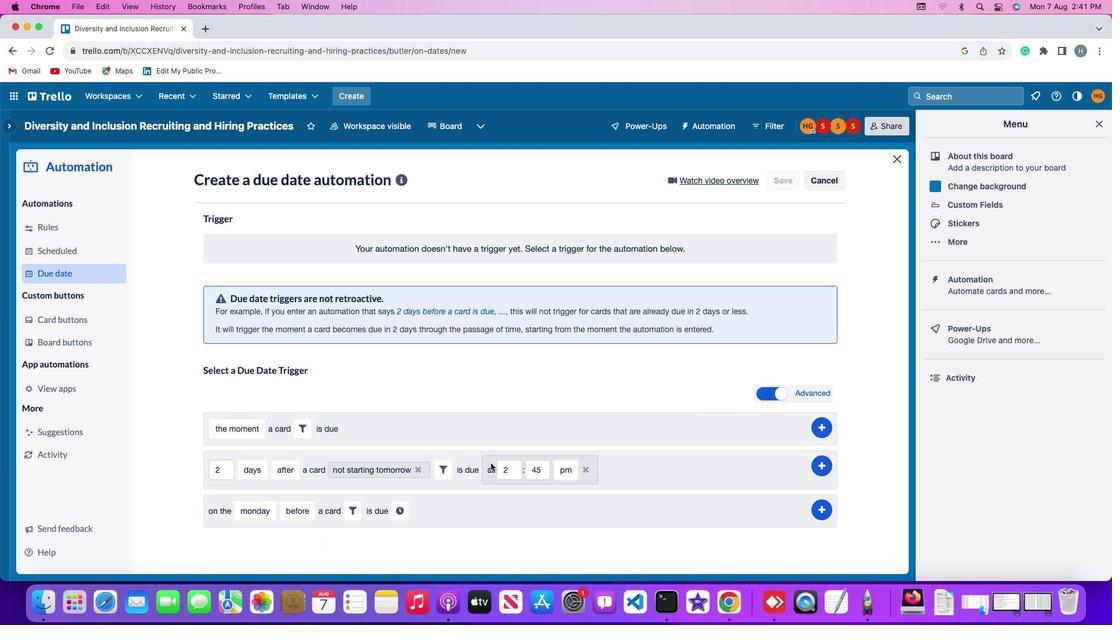 
Action: Mouse moved to (516, 466)
Screenshot: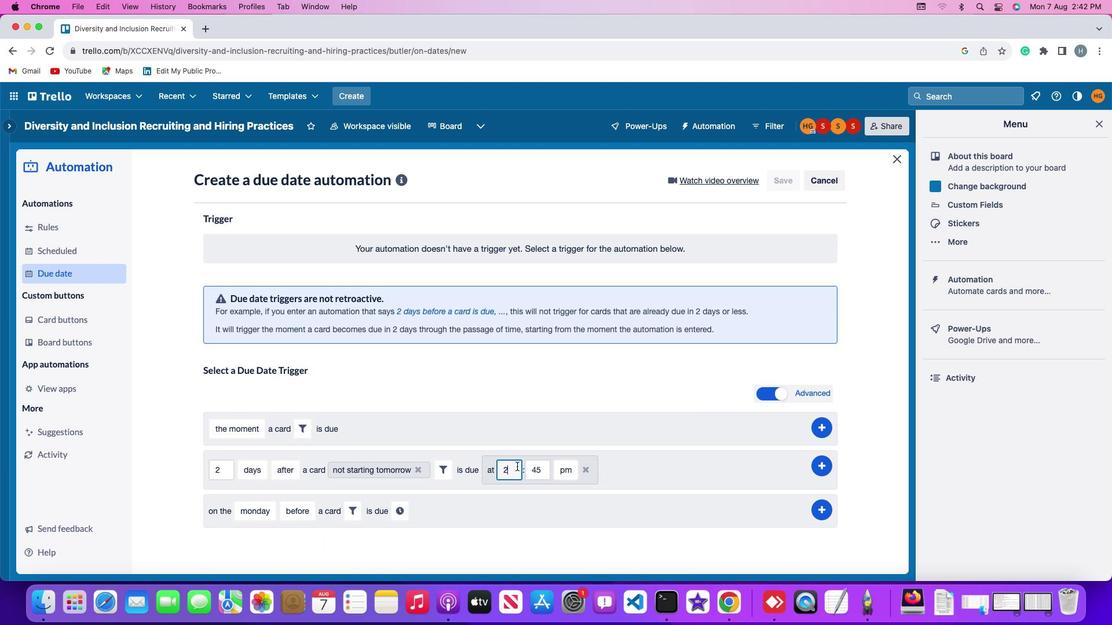 
Action: Mouse pressed left at (516, 466)
Screenshot: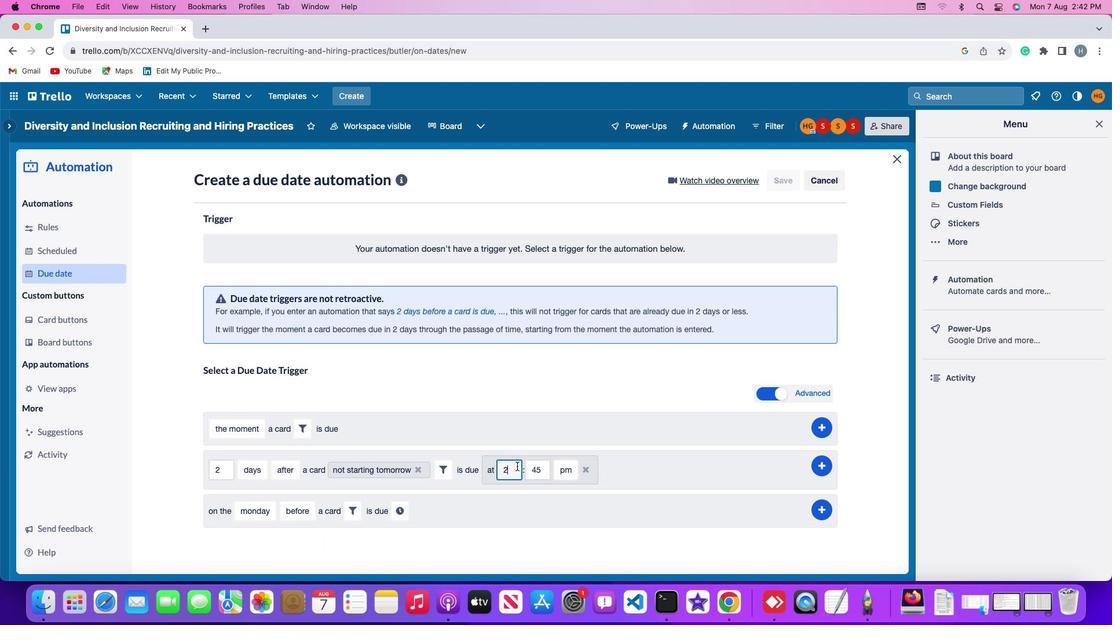 
Action: Mouse moved to (515, 463)
Screenshot: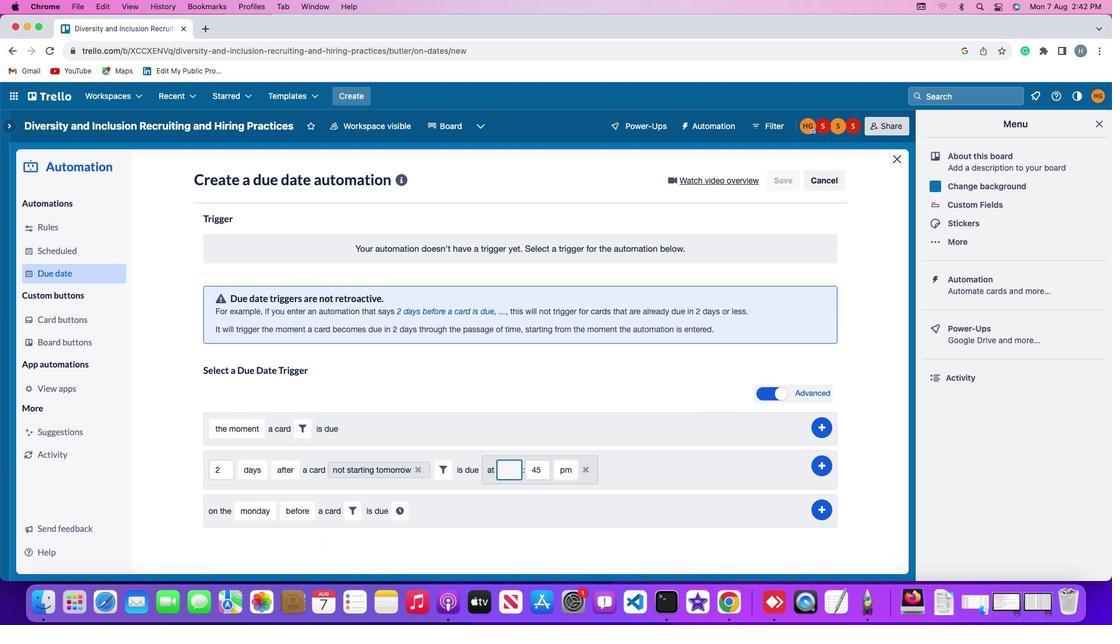 
Action: Key pressed Key.backspace'1''1'
Screenshot: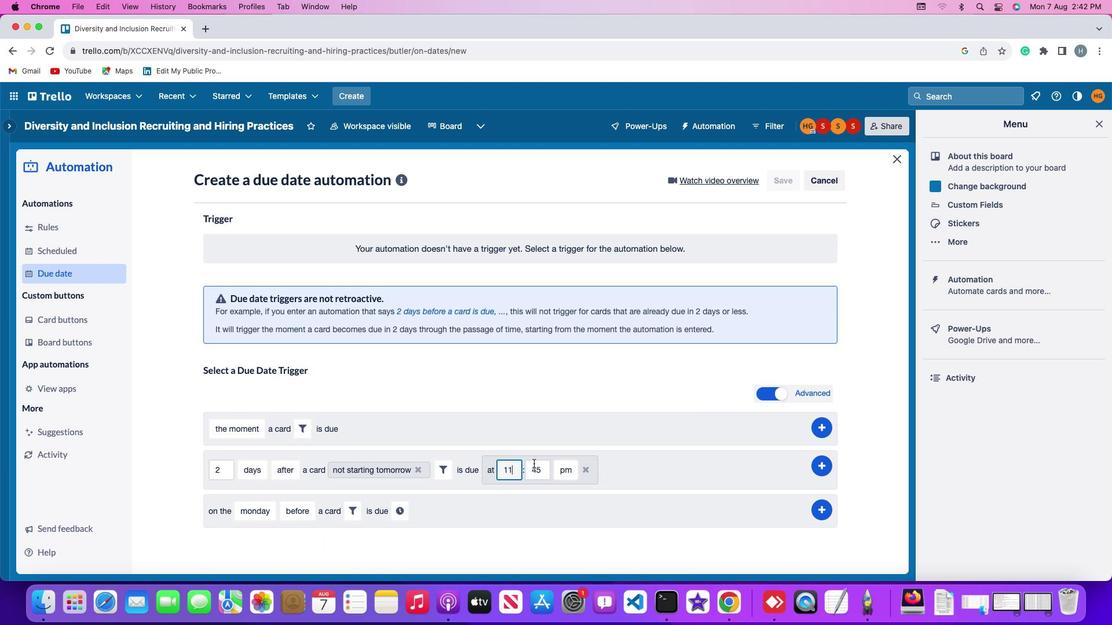 
Action: Mouse moved to (544, 467)
Screenshot: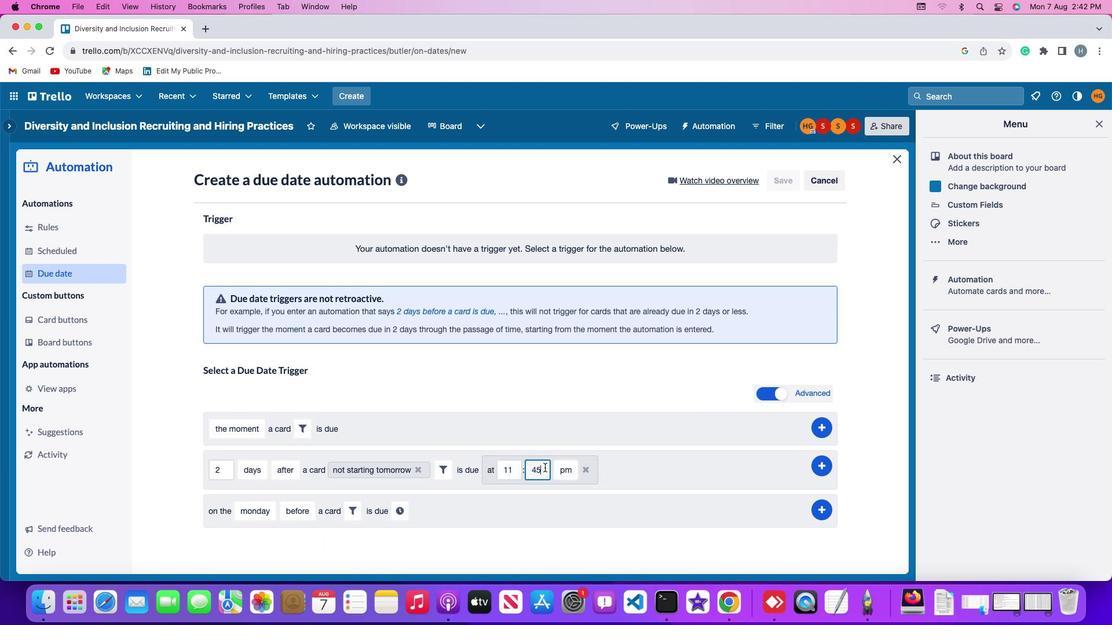 
Action: Mouse pressed left at (544, 467)
Screenshot: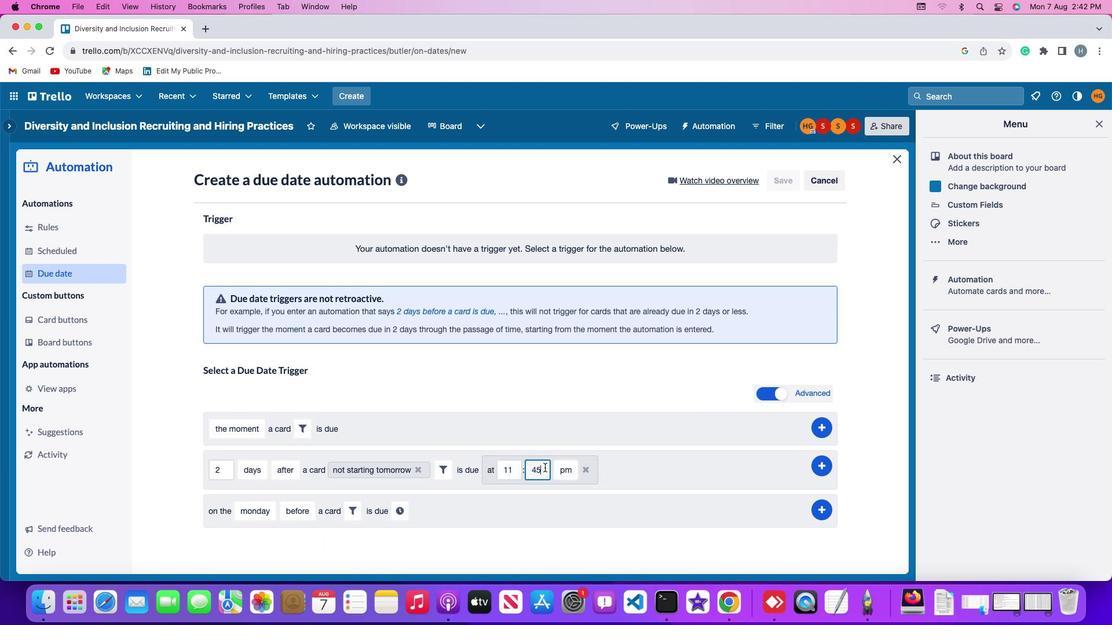 
Action: Key pressed Key.backspaceKey.backspaceKey.backspace
Screenshot: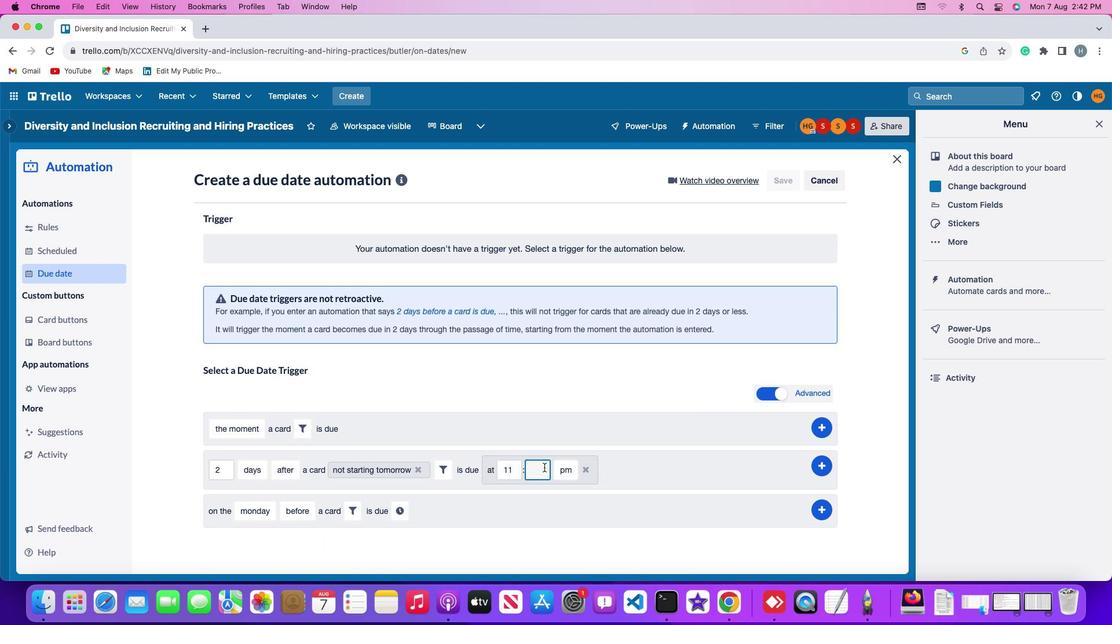 
Action: Mouse moved to (543, 467)
Screenshot: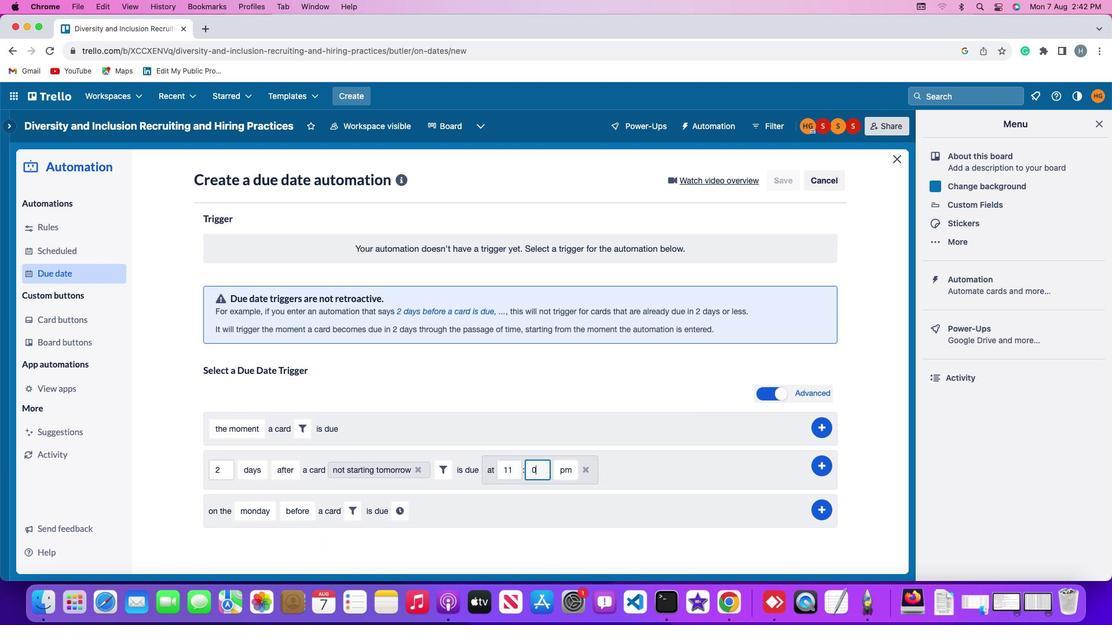 
Action: Key pressed '0''0'
Screenshot: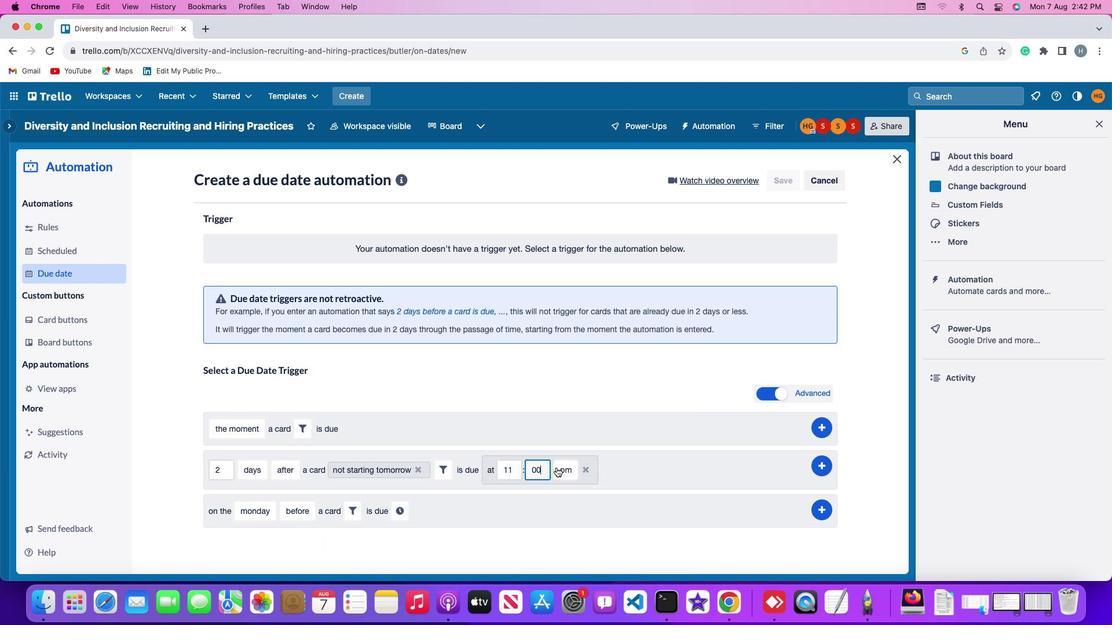 
Action: Mouse moved to (560, 467)
Screenshot: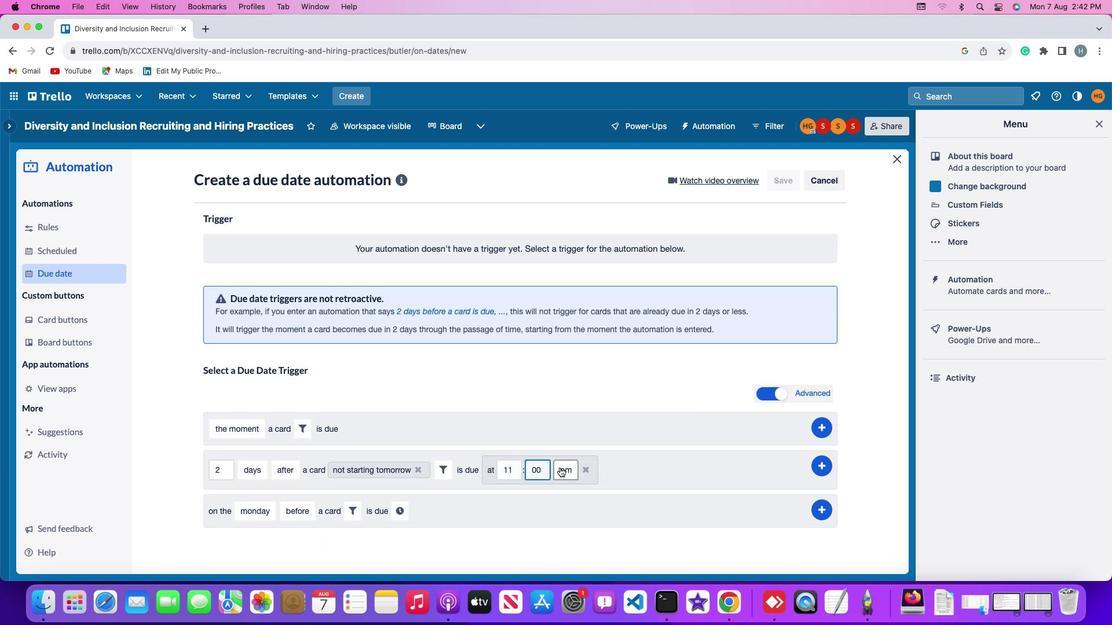 
Action: Mouse pressed left at (560, 467)
Screenshot: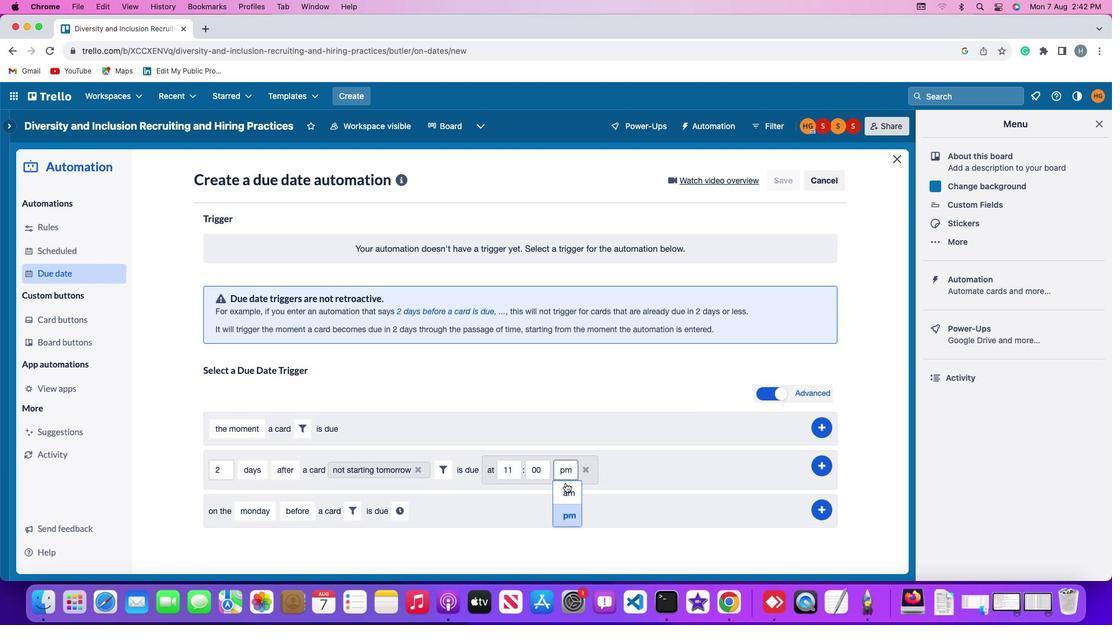 
Action: Mouse moved to (566, 488)
Screenshot: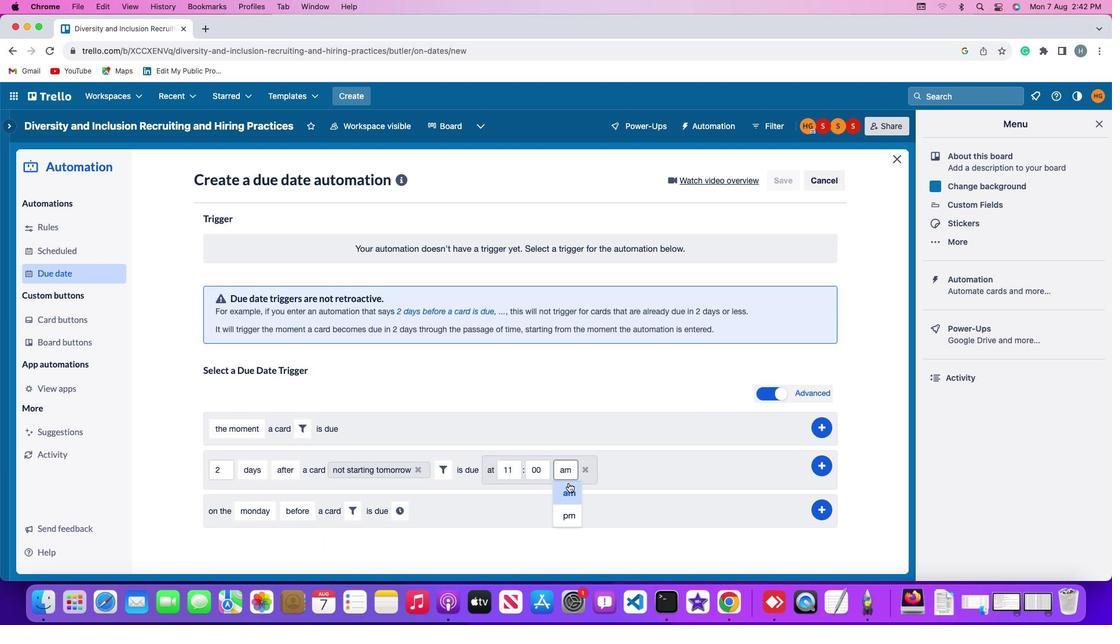 
Action: Mouse pressed left at (566, 488)
Screenshot: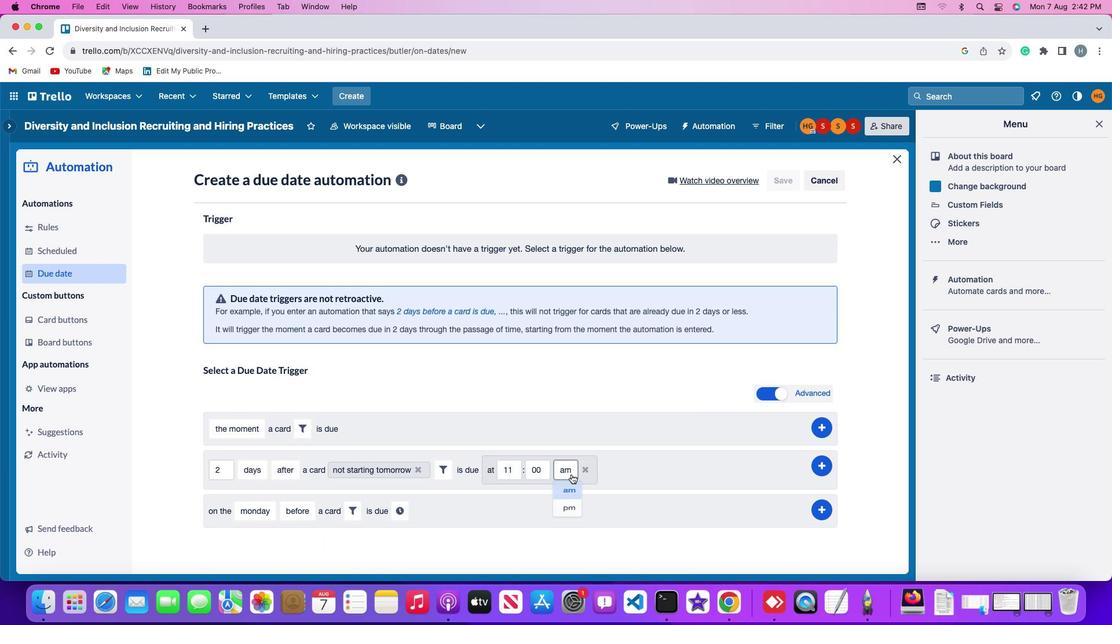 
Action: Mouse moved to (821, 466)
Screenshot: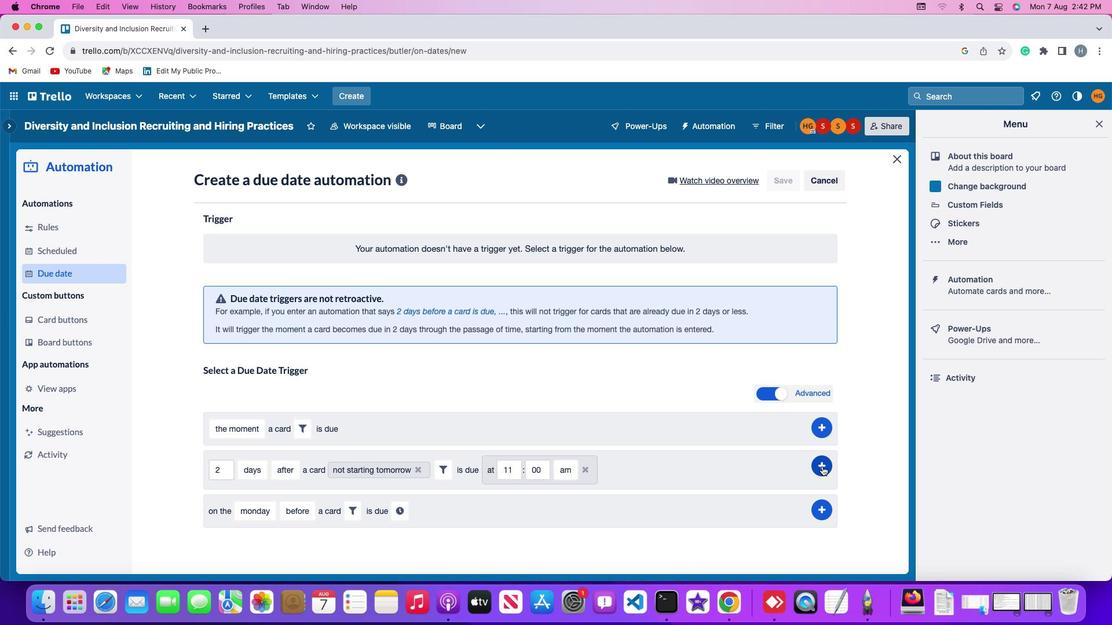 
Action: Mouse pressed left at (821, 466)
Screenshot: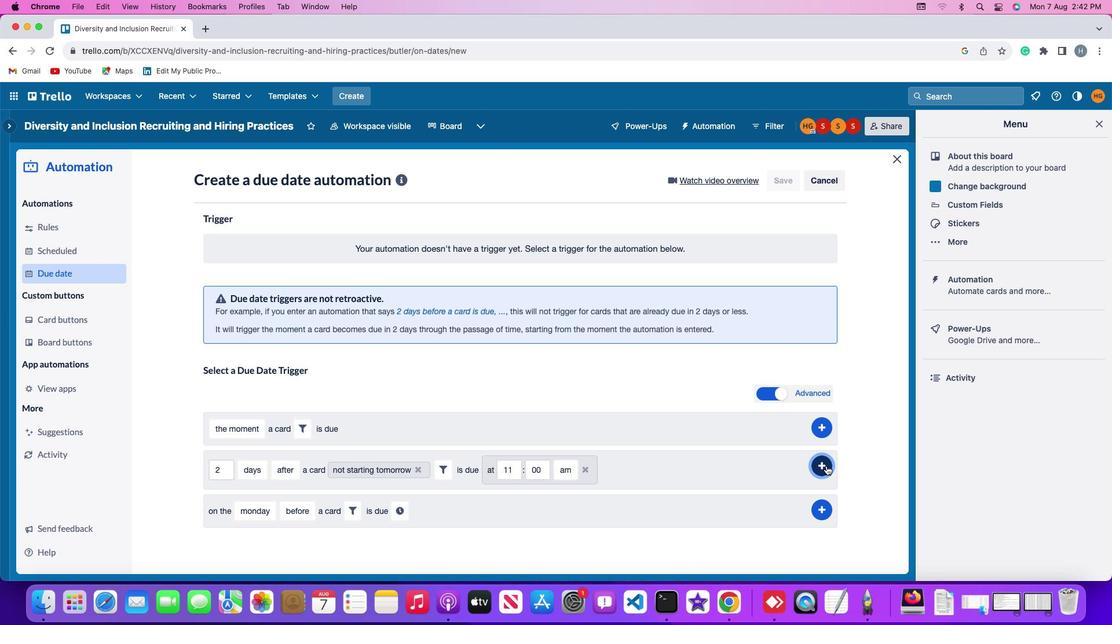 
Action: Mouse moved to (873, 342)
Screenshot: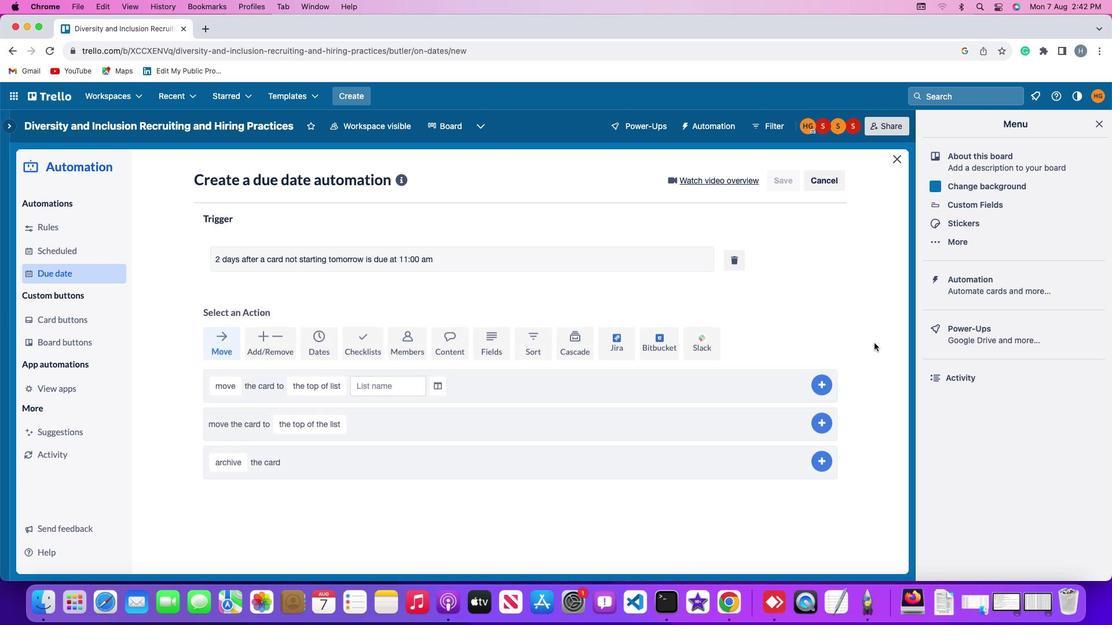 
